Task: Search one way flight ticket for 4 adults, 1 infant in seat and 1 infant on lap in premium economy from Yakima: Yakima Air Terminal (mcallister Field) to Greenville: Pitt-greenville Airport on 5-2-2023. Choice of flights is Spirit. Number of bags: 5 checked bags. Price is upto 98000. Outbound departure time preference is 8:00.
Action: Mouse moved to (276, 254)
Screenshot: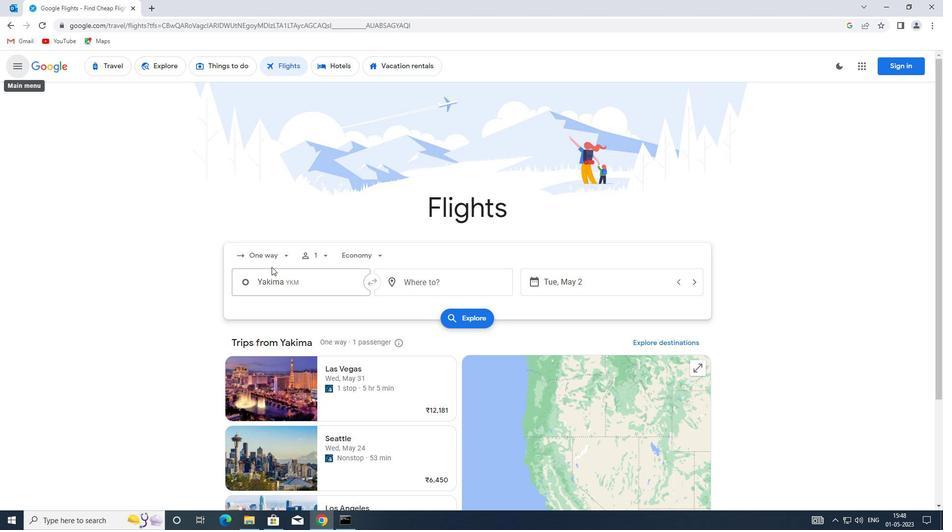 
Action: Mouse pressed left at (276, 254)
Screenshot: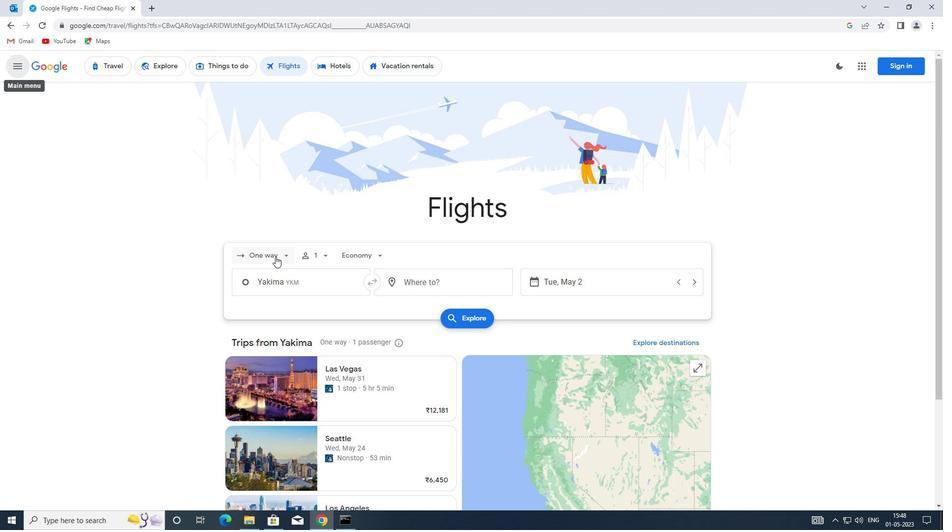 
Action: Mouse moved to (278, 297)
Screenshot: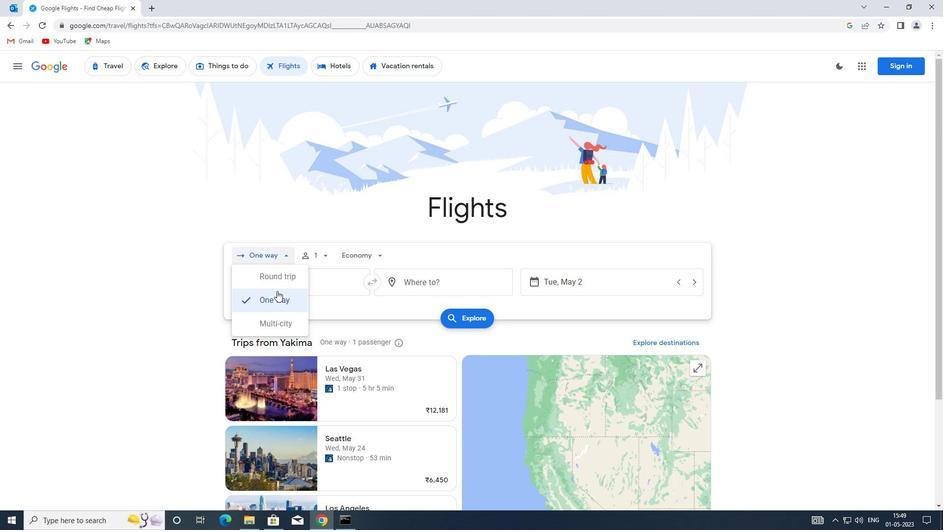 
Action: Mouse pressed left at (278, 297)
Screenshot: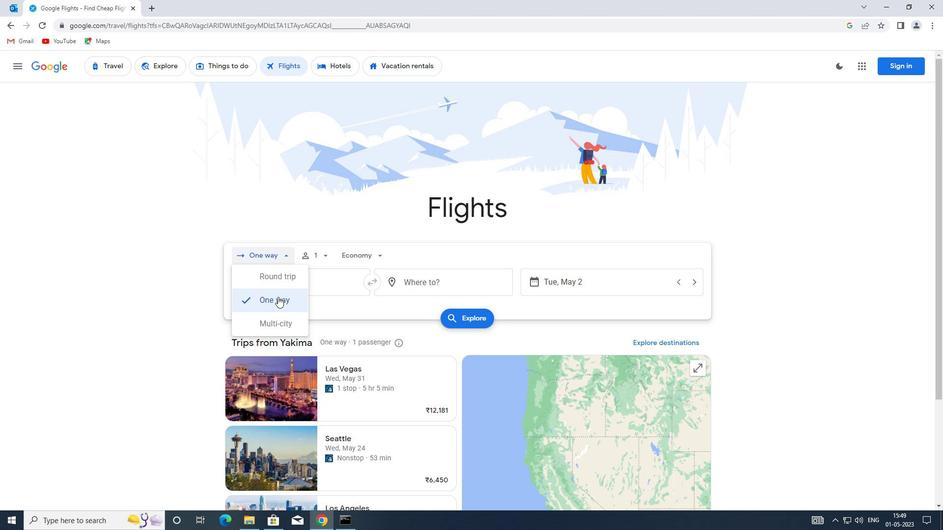 
Action: Mouse moved to (319, 256)
Screenshot: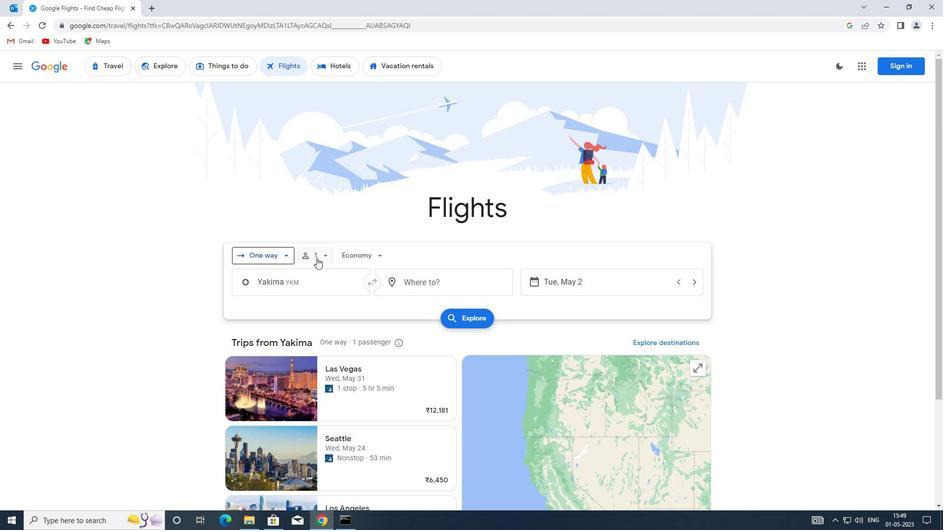 
Action: Mouse pressed left at (319, 256)
Screenshot: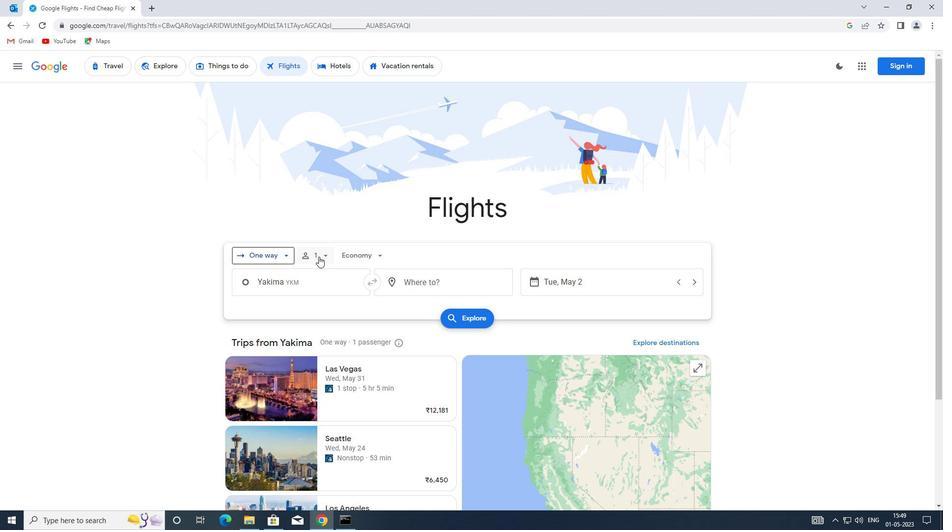
Action: Mouse moved to (407, 279)
Screenshot: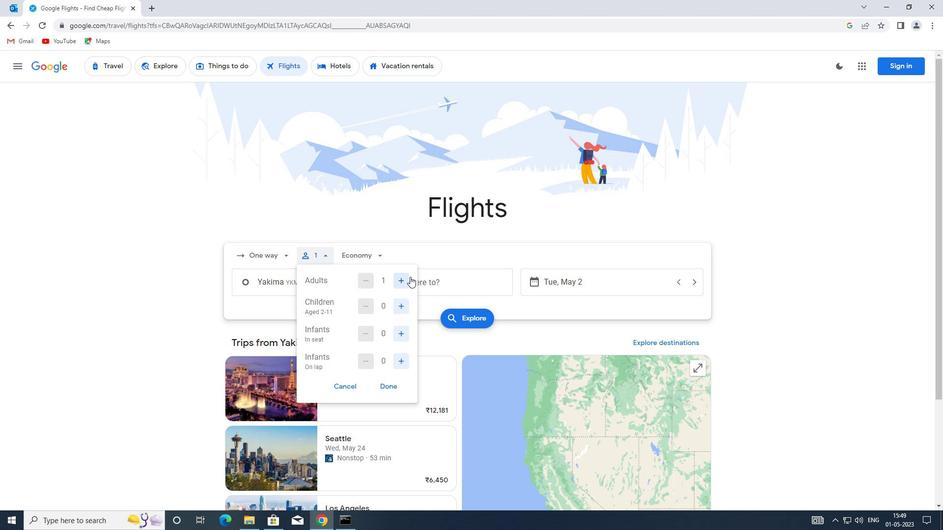 
Action: Mouse pressed left at (407, 279)
Screenshot: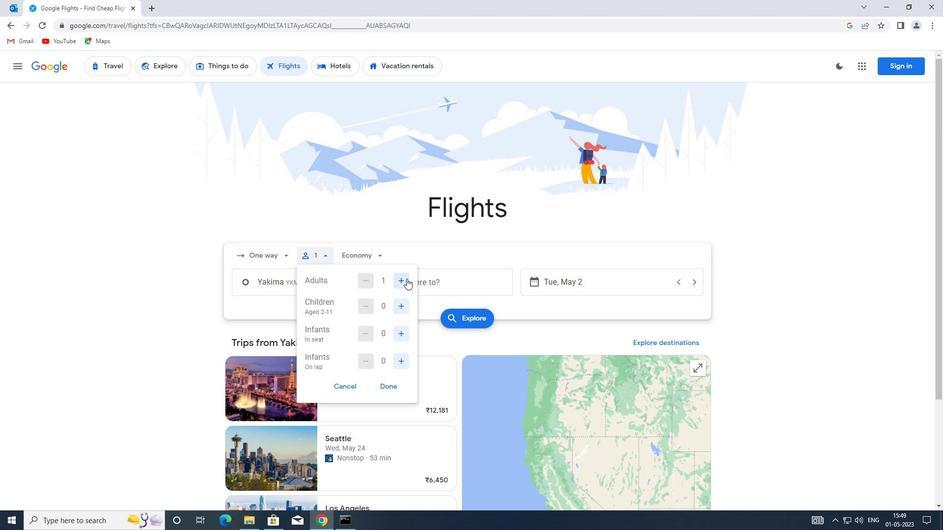 
Action: Mouse moved to (406, 279)
Screenshot: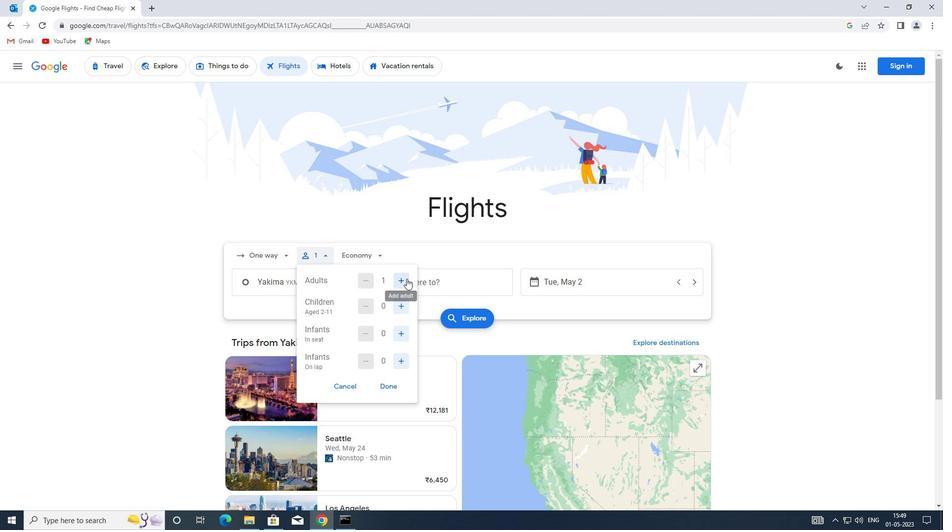 
Action: Mouse pressed left at (406, 279)
Screenshot: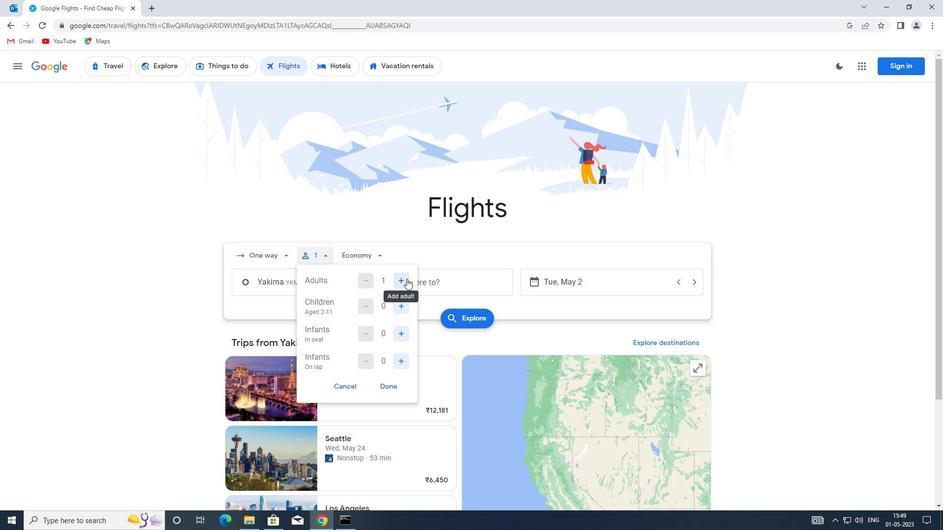 
Action: Mouse pressed left at (406, 279)
Screenshot: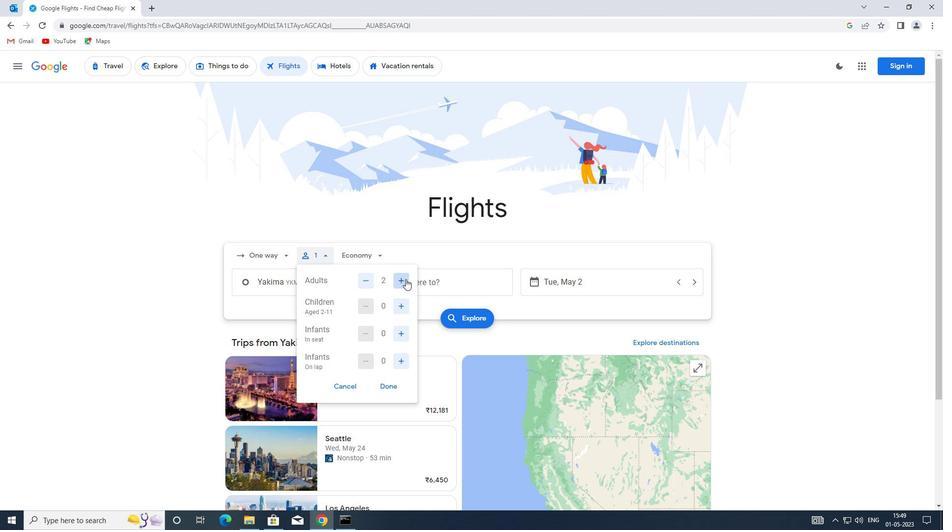 
Action: Mouse moved to (398, 332)
Screenshot: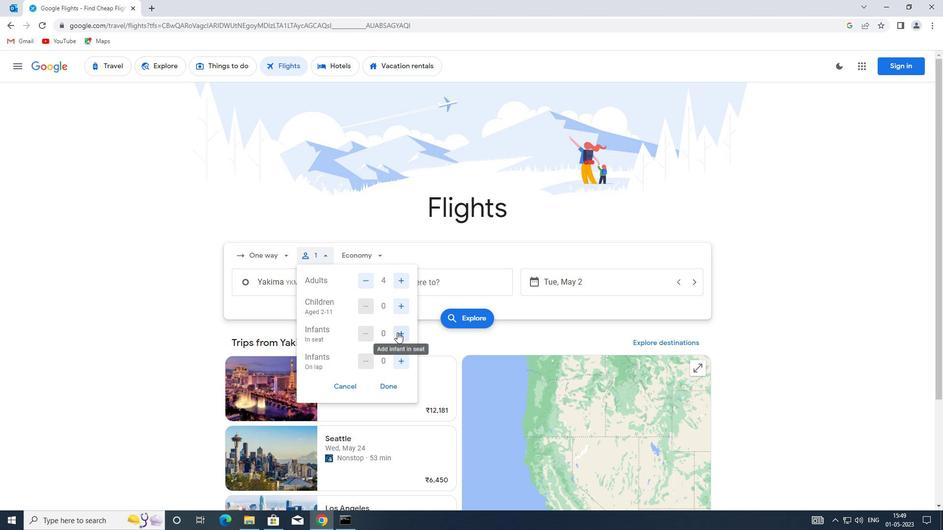 
Action: Mouse pressed left at (398, 332)
Screenshot: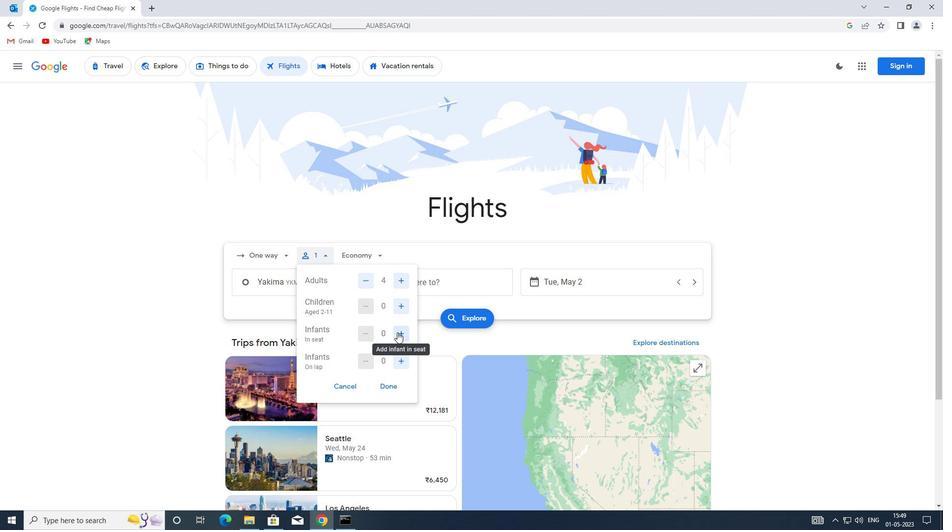 
Action: Mouse moved to (396, 361)
Screenshot: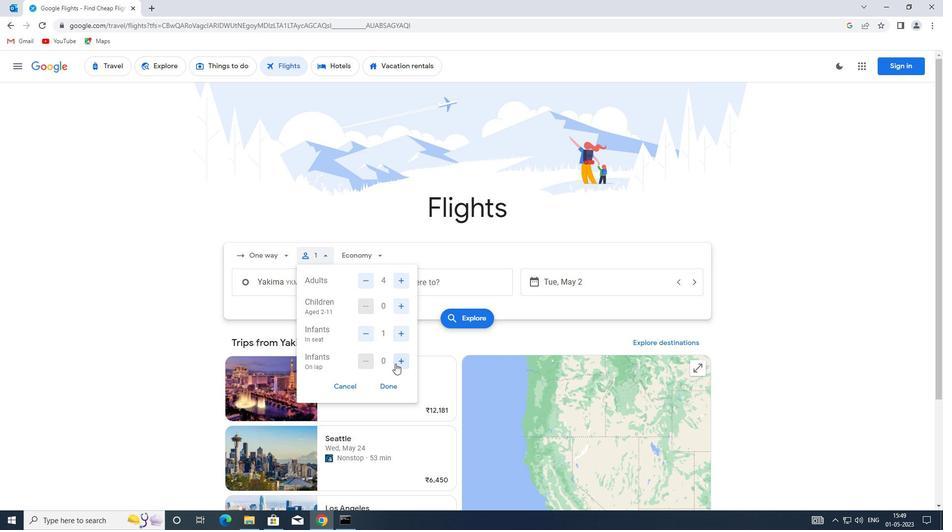 
Action: Mouse pressed left at (396, 361)
Screenshot: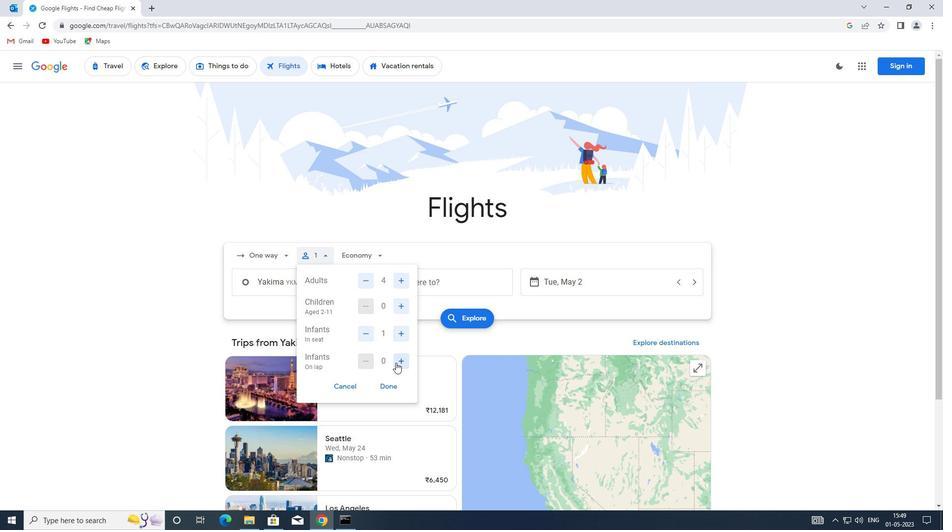 
Action: Mouse moved to (386, 388)
Screenshot: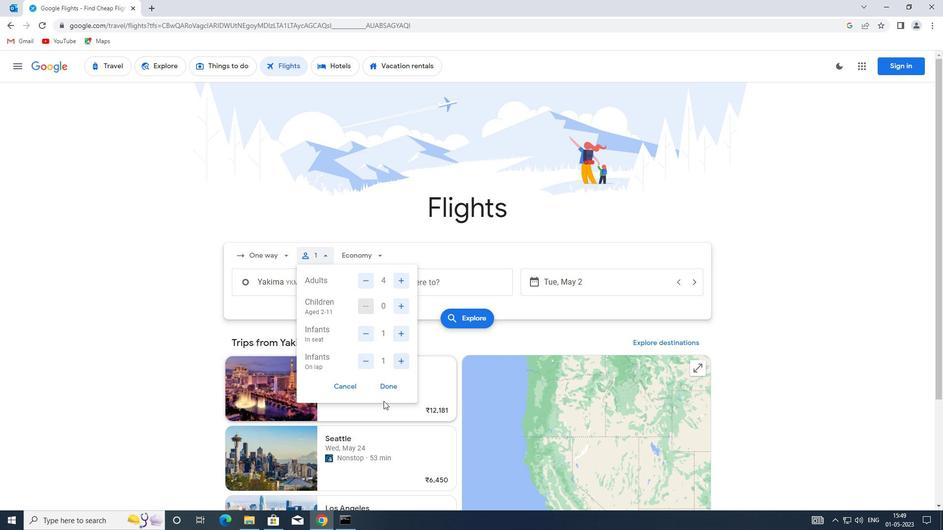 
Action: Mouse pressed left at (386, 388)
Screenshot: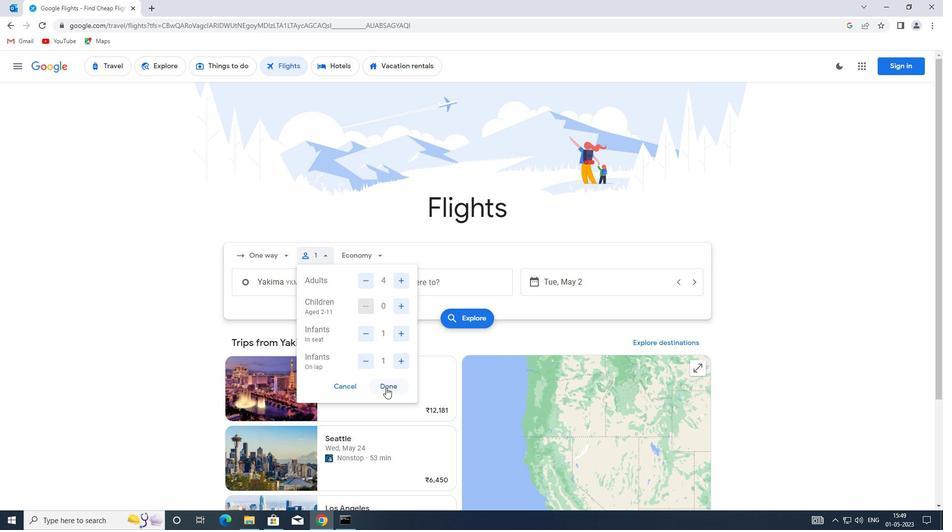 
Action: Mouse moved to (361, 258)
Screenshot: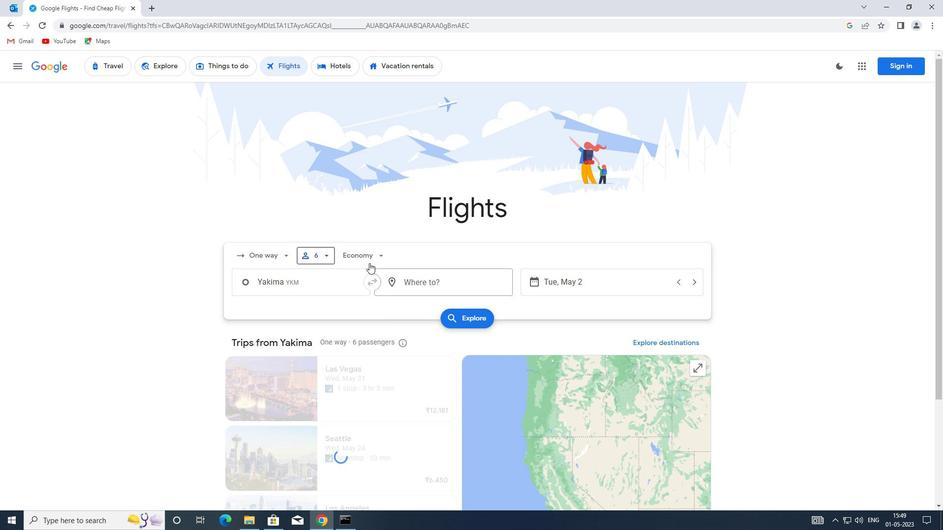 
Action: Mouse pressed left at (361, 258)
Screenshot: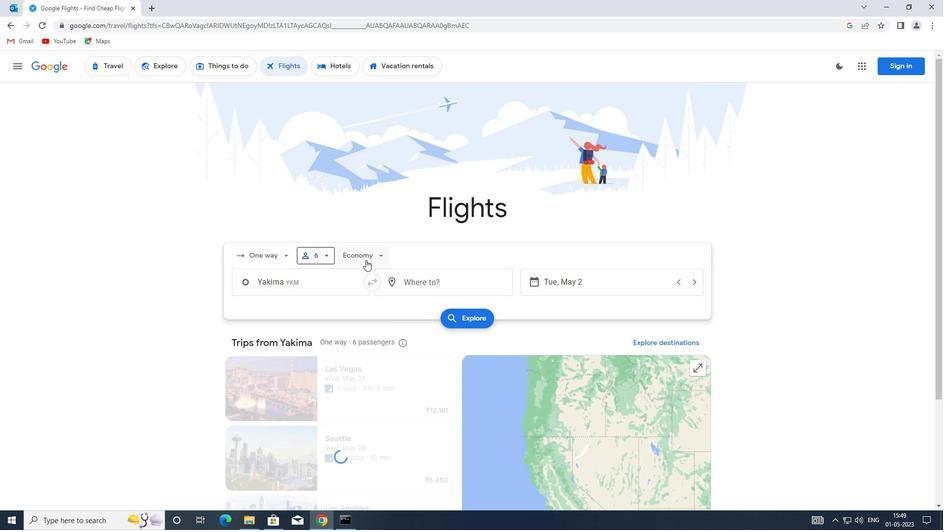 
Action: Mouse moved to (380, 300)
Screenshot: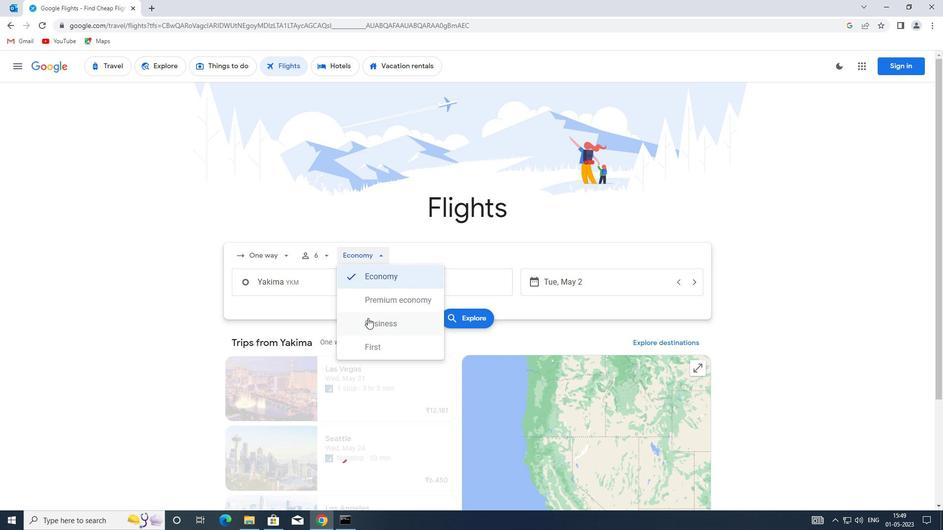 
Action: Mouse pressed left at (380, 300)
Screenshot: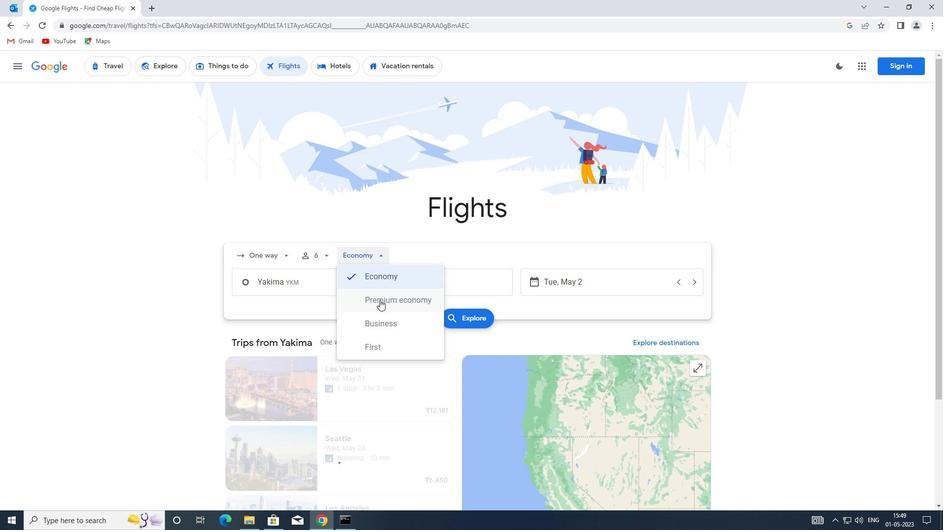 
Action: Mouse moved to (292, 287)
Screenshot: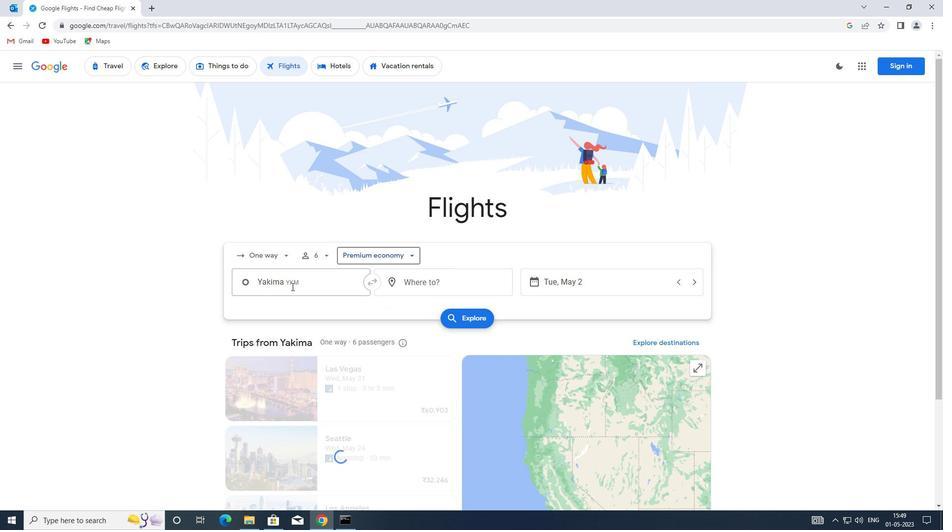 
Action: Mouse pressed left at (292, 287)
Screenshot: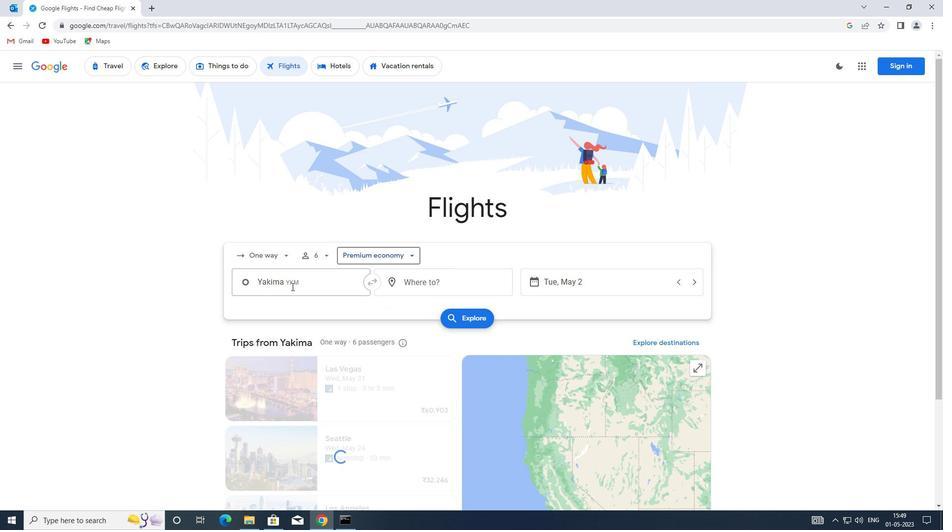 
Action: Key pressed <Key.enter>
Screenshot: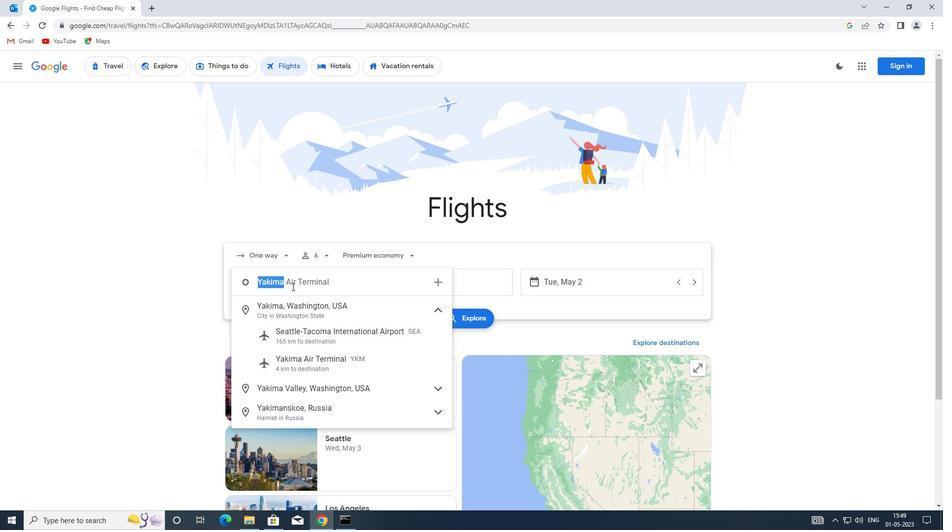 
Action: Mouse moved to (415, 279)
Screenshot: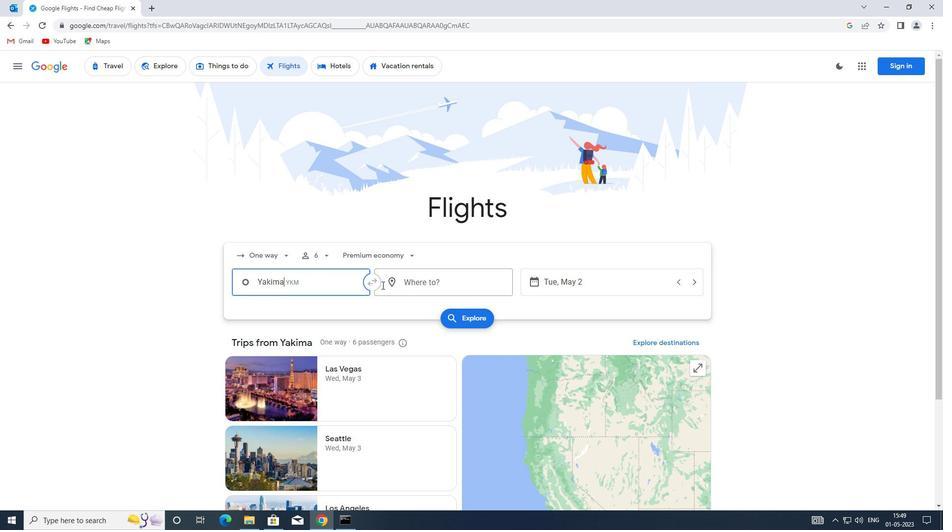 
Action: Mouse pressed left at (415, 279)
Screenshot: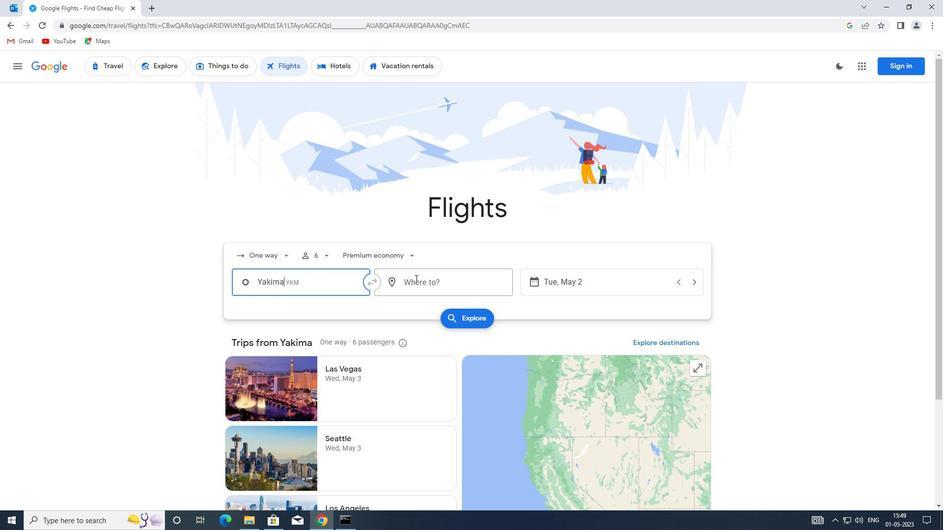
Action: Key pressed phv<Key.backspace><Key.backspace>gv
Screenshot: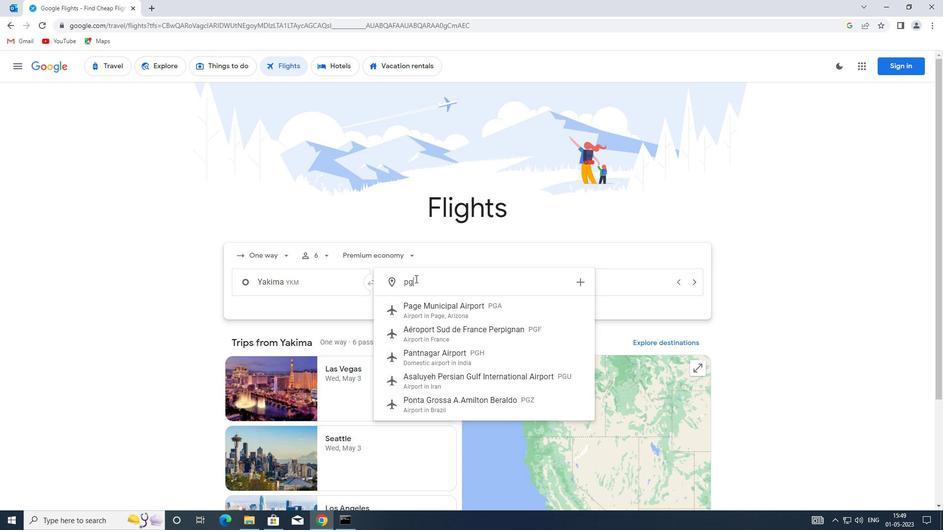 
Action: Mouse moved to (433, 311)
Screenshot: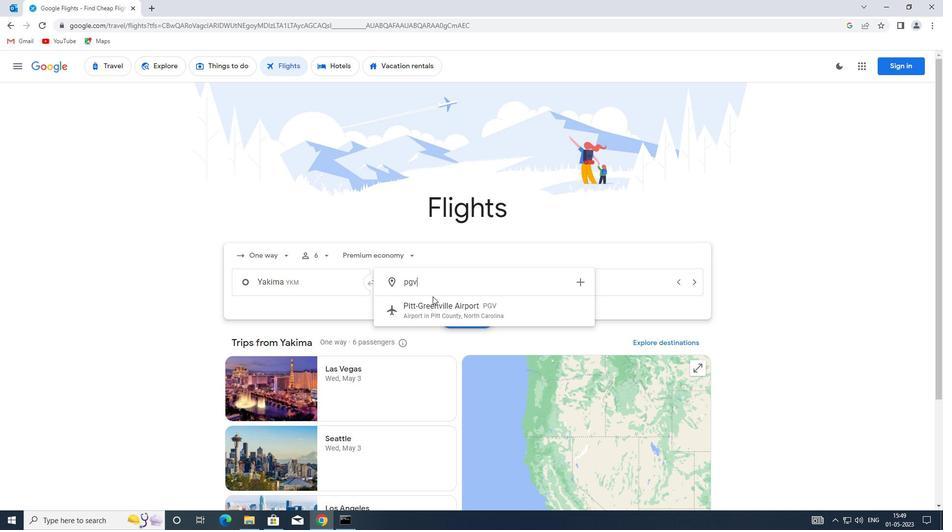 
Action: Mouse pressed left at (433, 311)
Screenshot: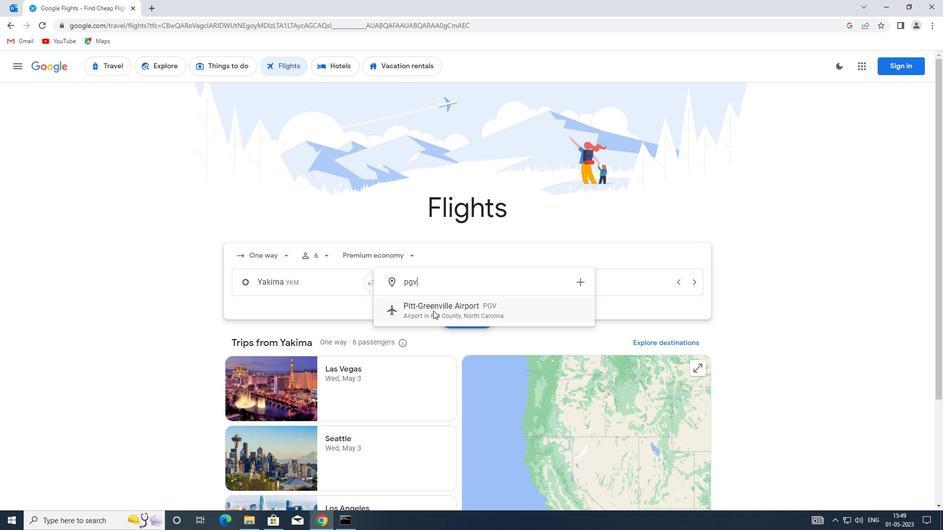 
Action: Mouse moved to (553, 278)
Screenshot: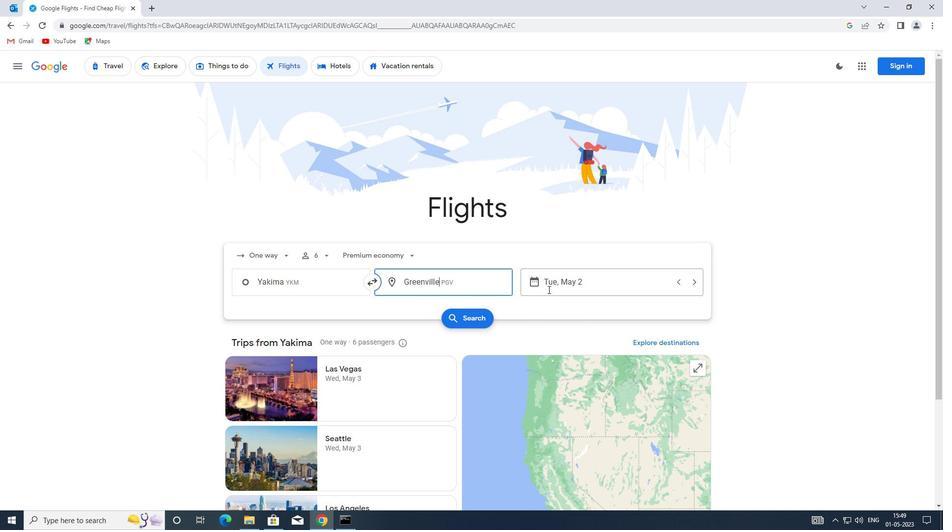 
Action: Mouse pressed left at (553, 278)
Screenshot: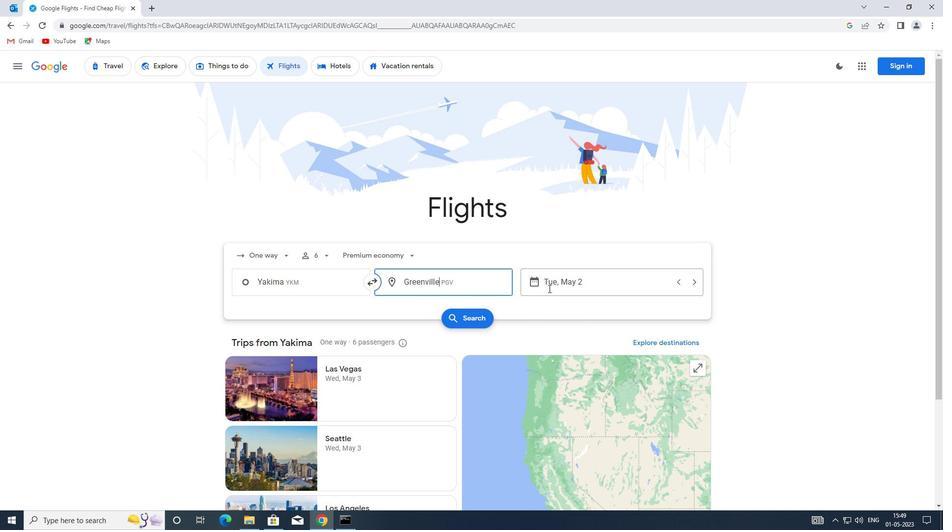 
Action: Mouse moved to (399, 330)
Screenshot: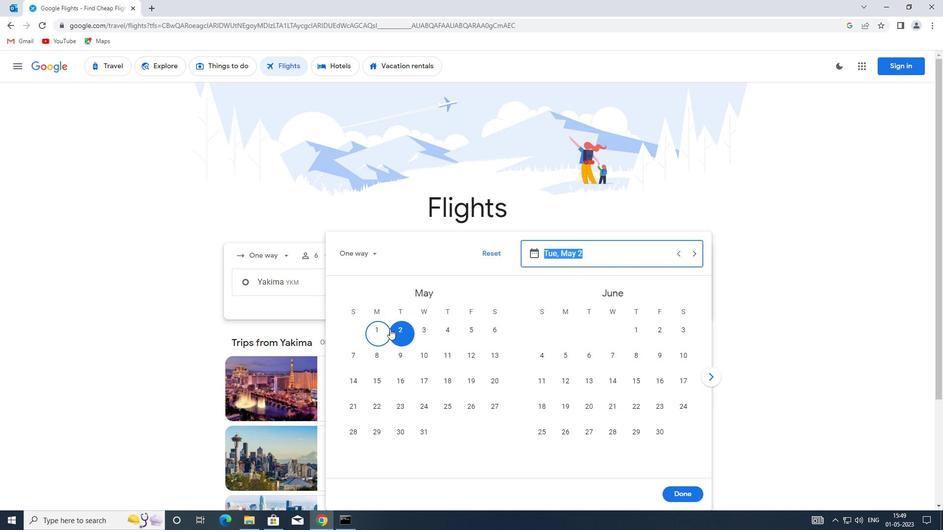 
Action: Mouse pressed left at (399, 330)
Screenshot: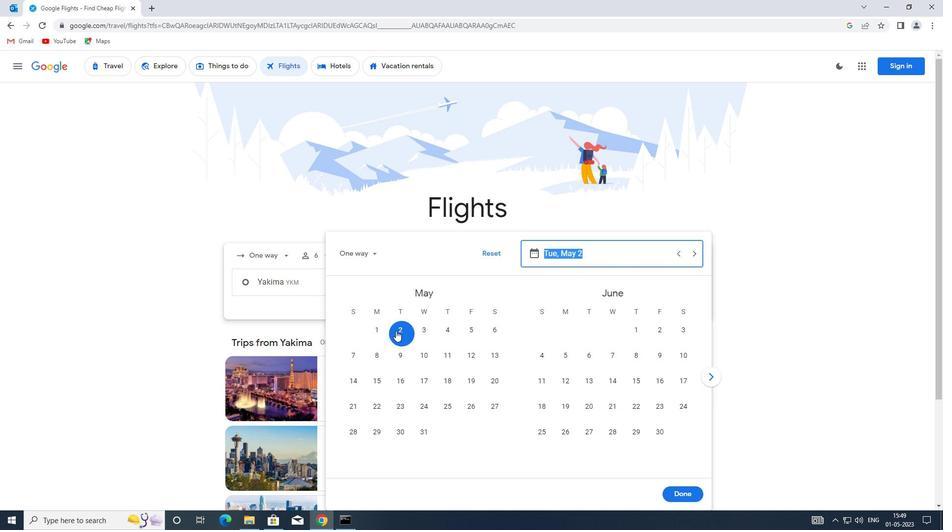 
Action: Mouse moved to (667, 494)
Screenshot: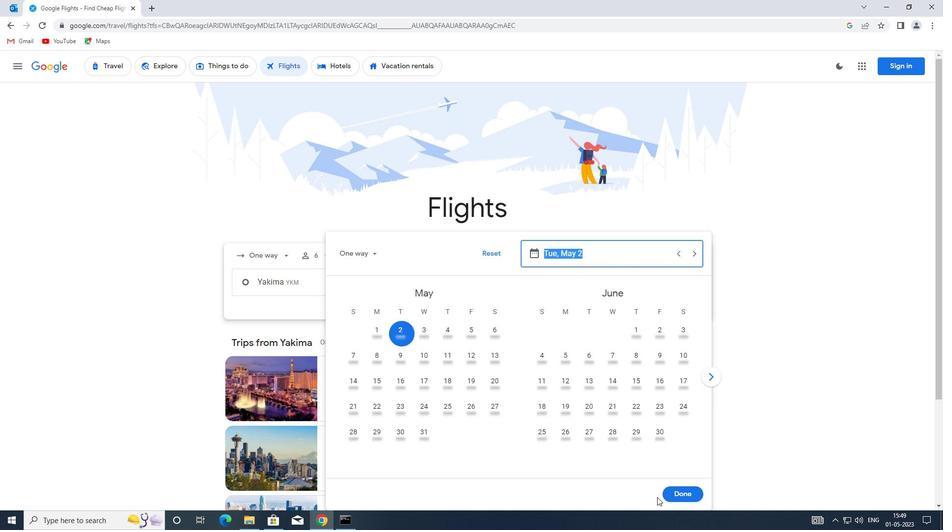 
Action: Mouse pressed left at (667, 494)
Screenshot: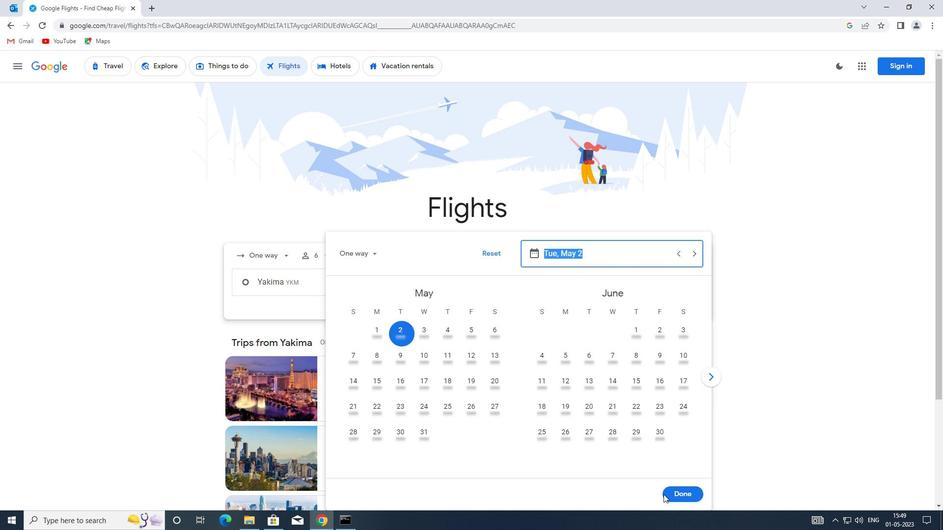 
Action: Mouse moved to (458, 320)
Screenshot: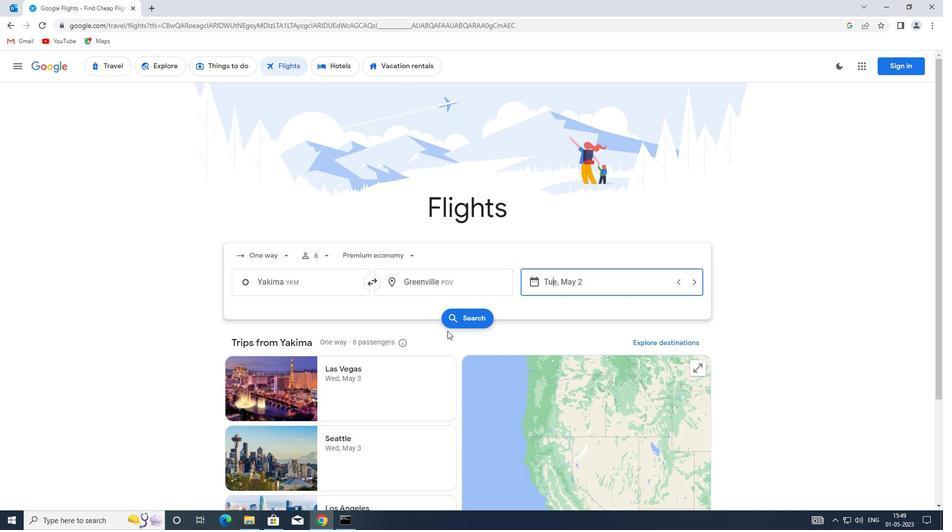 
Action: Mouse pressed left at (458, 320)
Screenshot: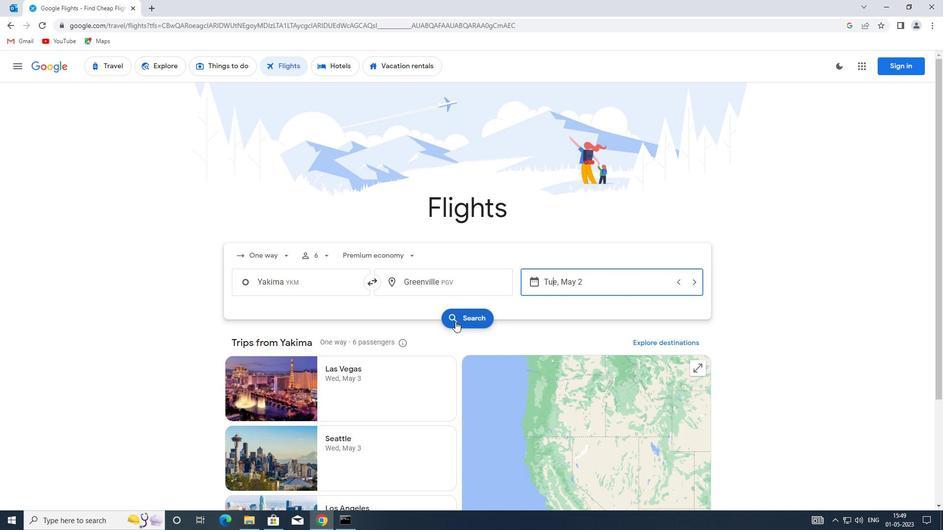 
Action: Mouse moved to (227, 161)
Screenshot: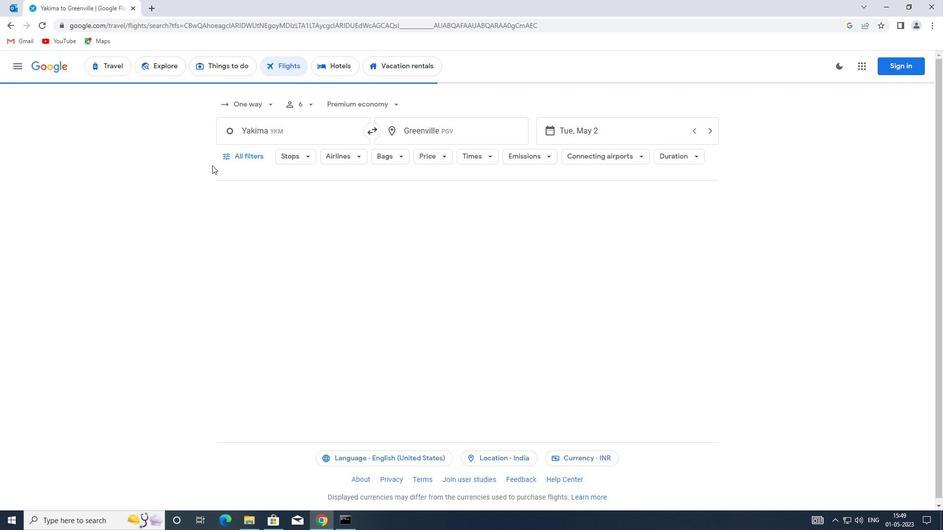 
Action: Mouse pressed left at (227, 161)
Screenshot: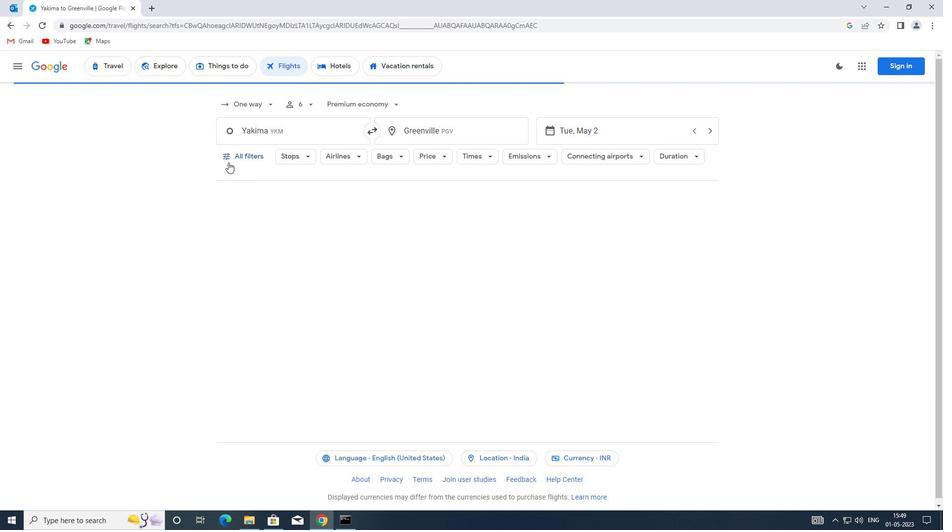 
Action: Mouse moved to (364, 367)
Screenshot: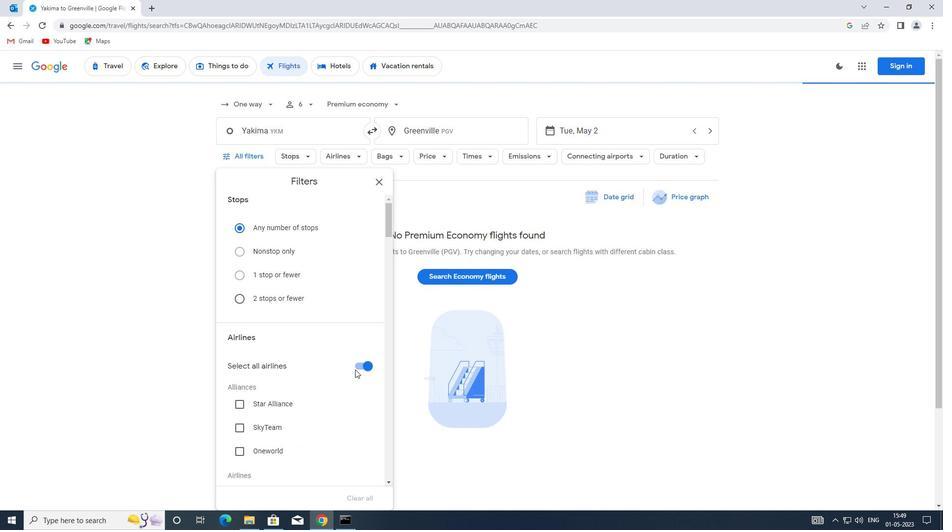 
Action: Mouse pressed left at (364, 367)
Screenshot: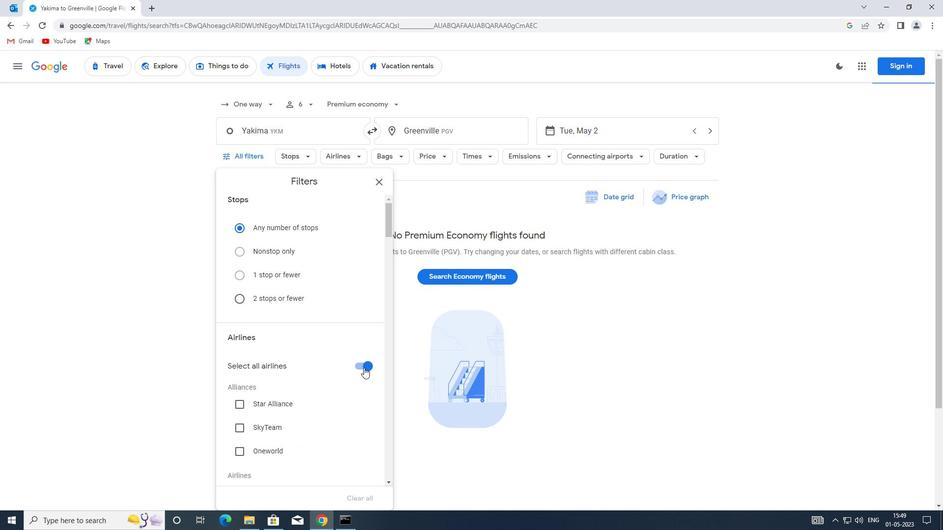 
Action: Mouse moved to (324, 361)
Screenshot: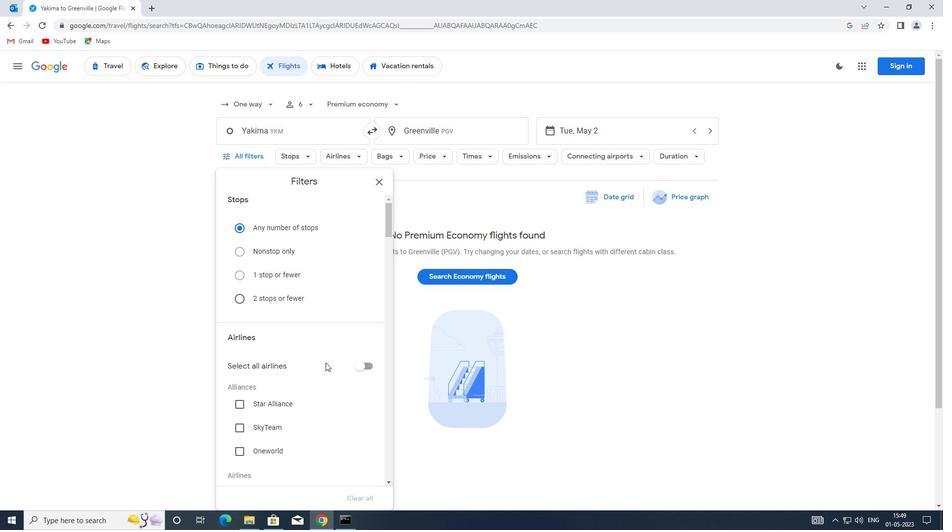
Action: Mouse scrolled (324, 361) with delta (0, 0)
Screenshot: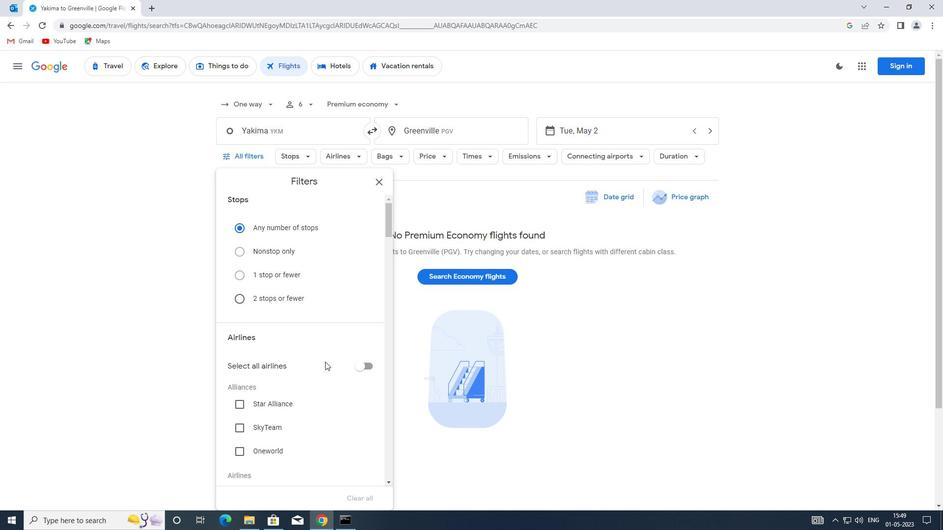 
Action: Mouse moved to (324, 361)
Screenshot: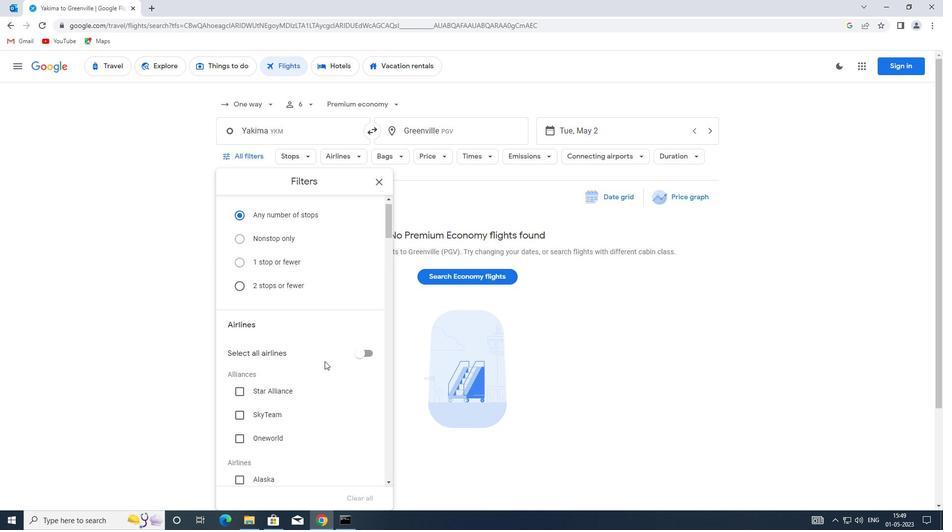 
Action: Mouse scrolled (324, 361) with delta (0, 0)
Screenshot: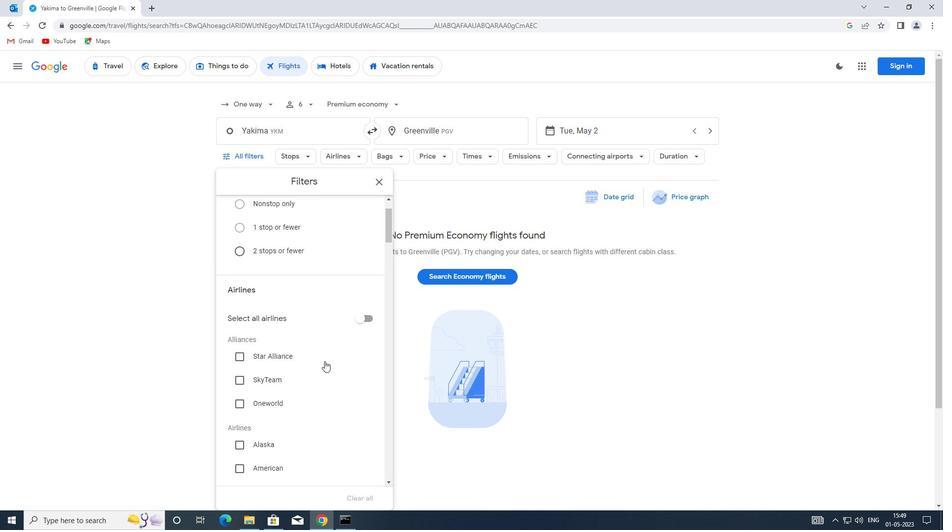 
Action: Mouse moved to (271, 351)
Screenshot: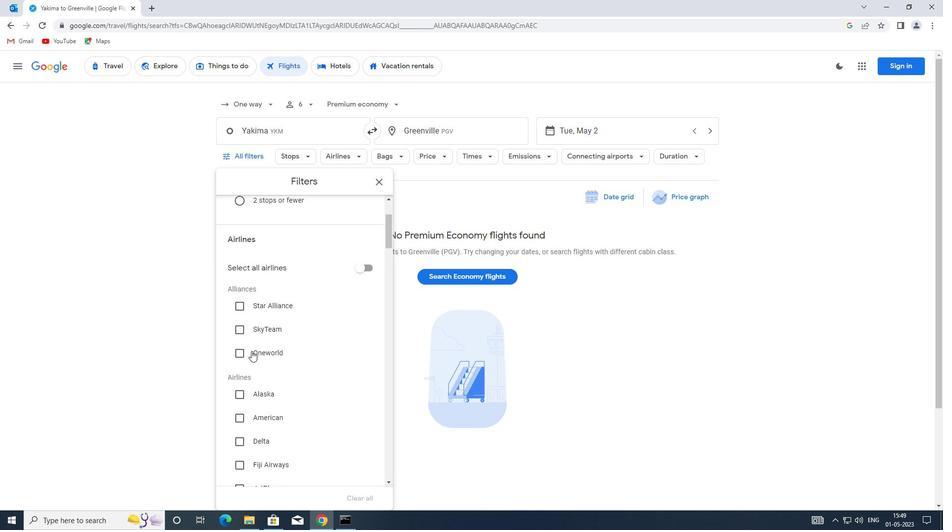 
Action: Mouse scrolled (271, 351) with delta (0, 0)
Screenshot: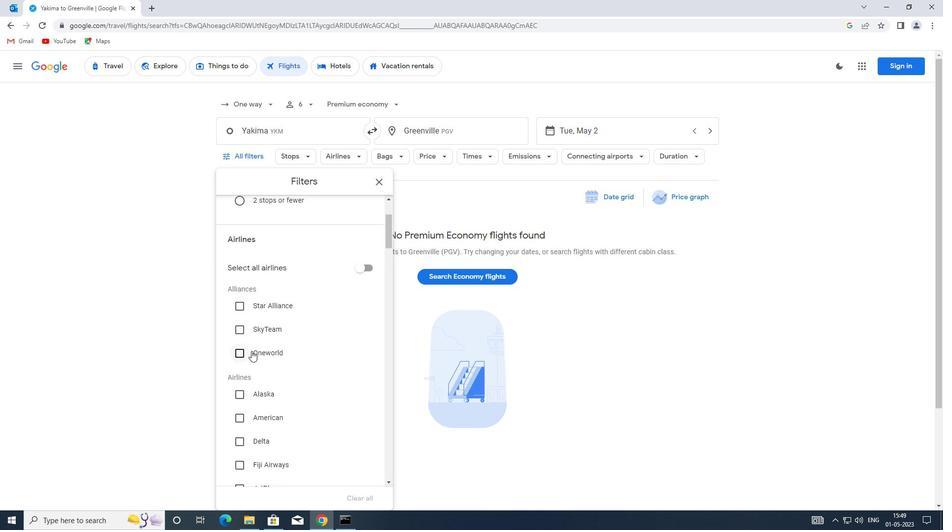 
Action: Mouse moved to (272, 355)
Screenshot: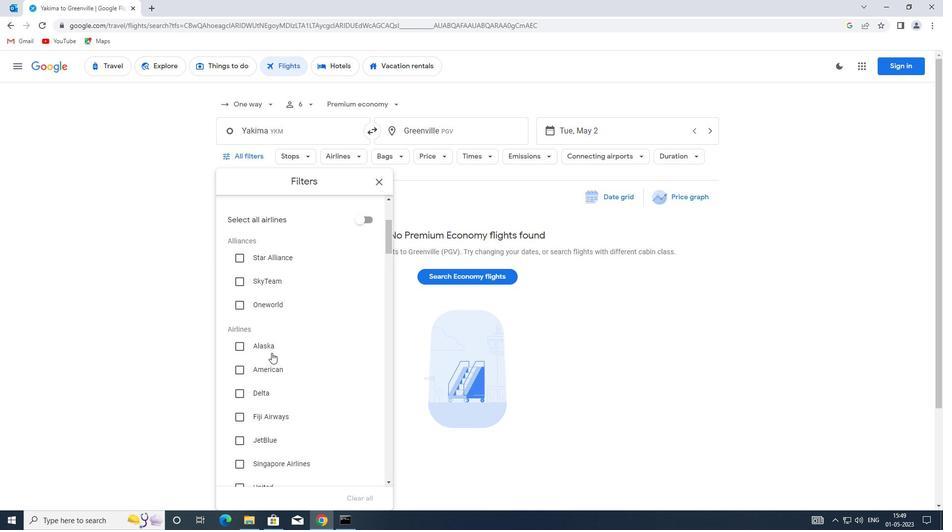 
Action: Mouse scrolled (272, 354) with delta (0, 0)
Screenshot: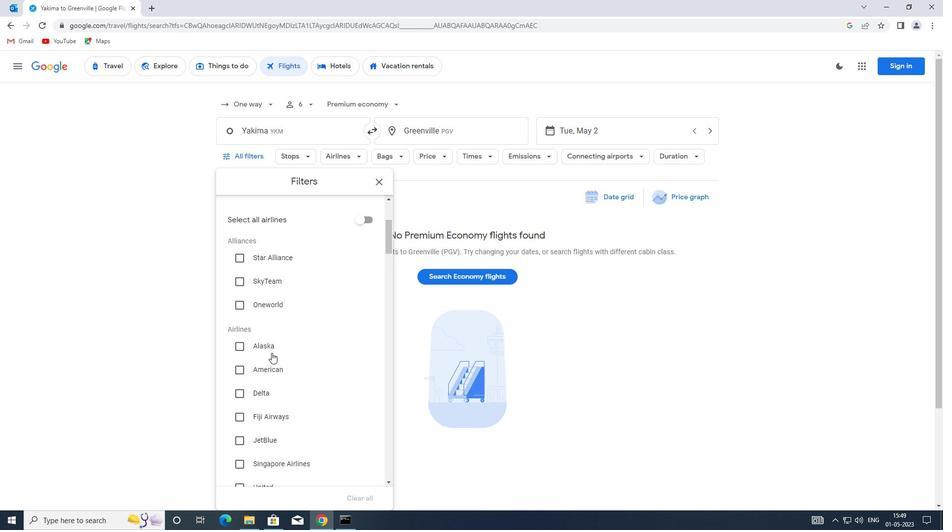 
Action: Mouse moved to (287, 367)
Screenshot: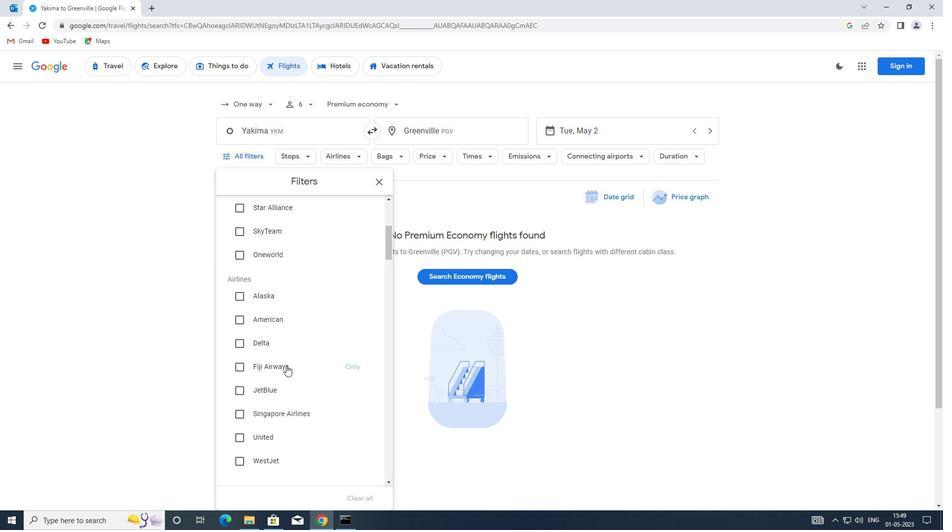 
Action: Mouse scrolled (287, 367) with delta (0, 0)
Screenshot: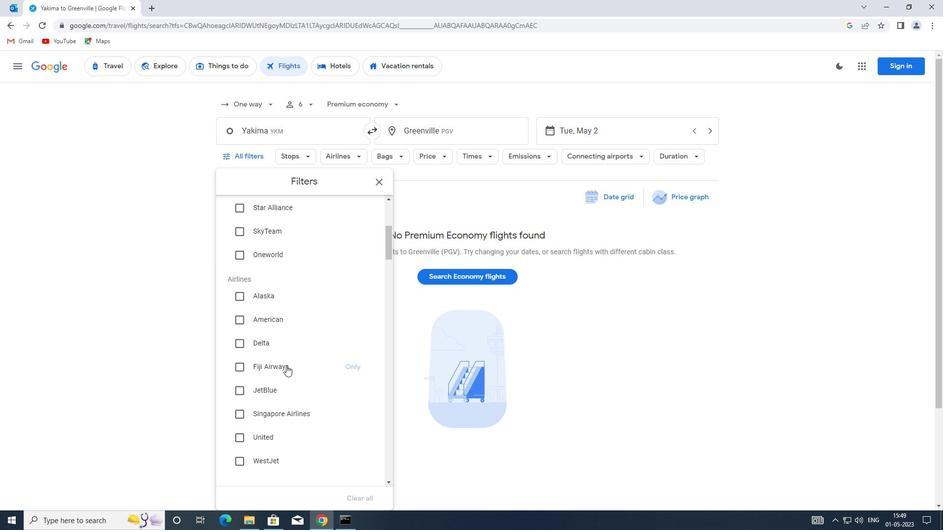 
Action: Mouse moved to (289, 364)
Screenshot: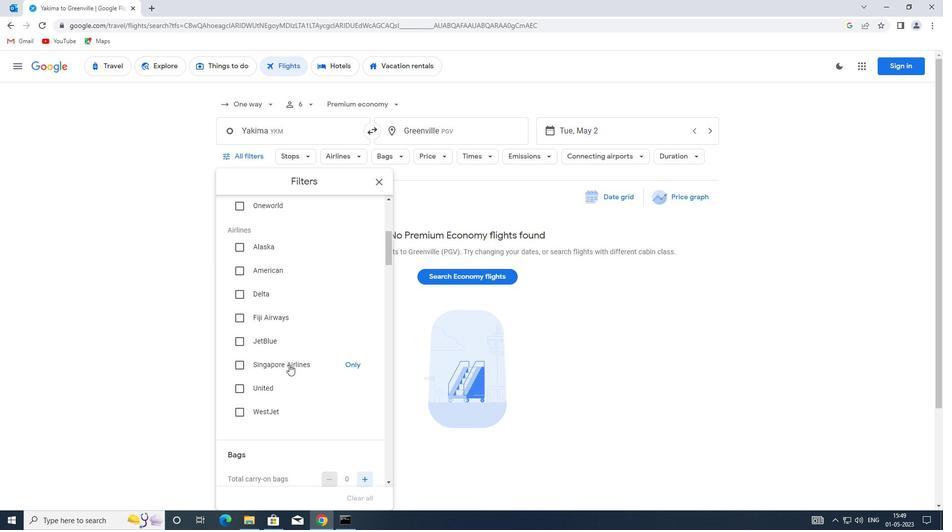
Action: Mouse scrolled (289, 364) with delta (0, 0)
Screenshot: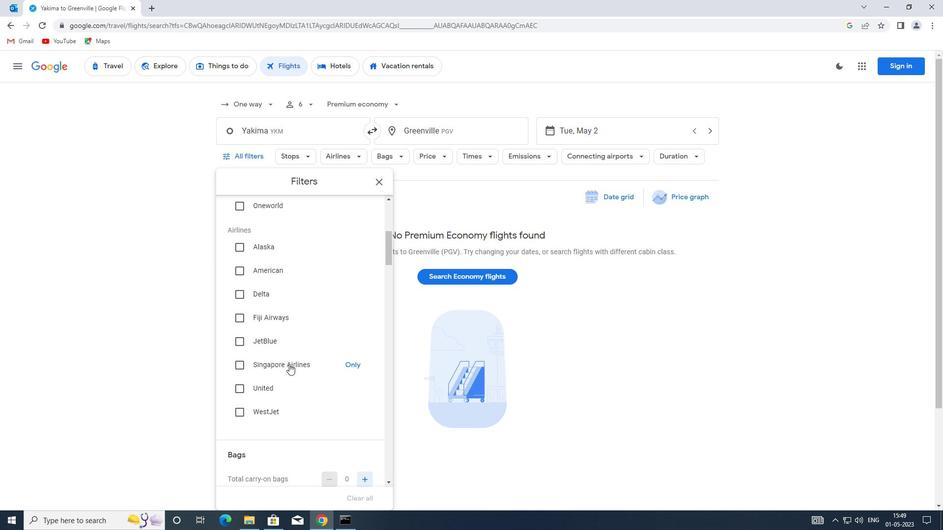 
Action: Mouse scrolled (289, 364) with delta (0, 0)
Screenshot: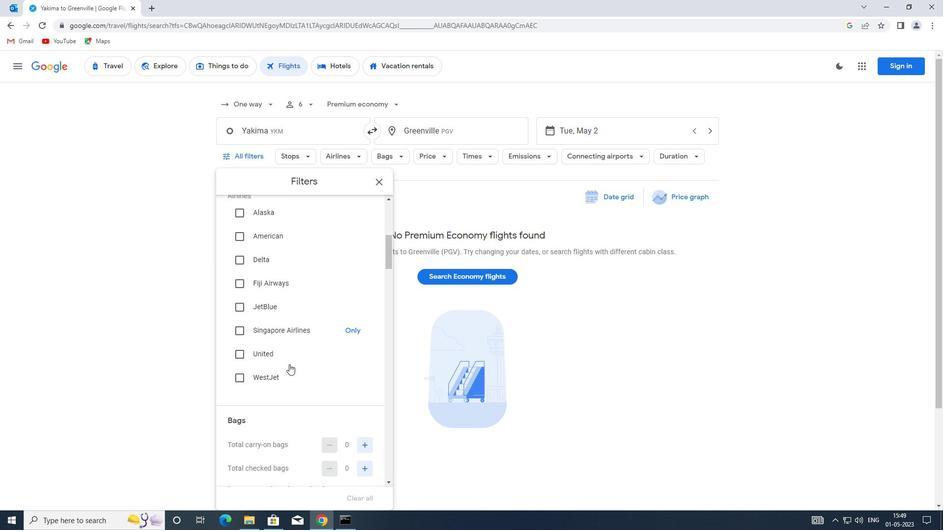 
Action: Mouse moved to (289, 364)
Screenshot: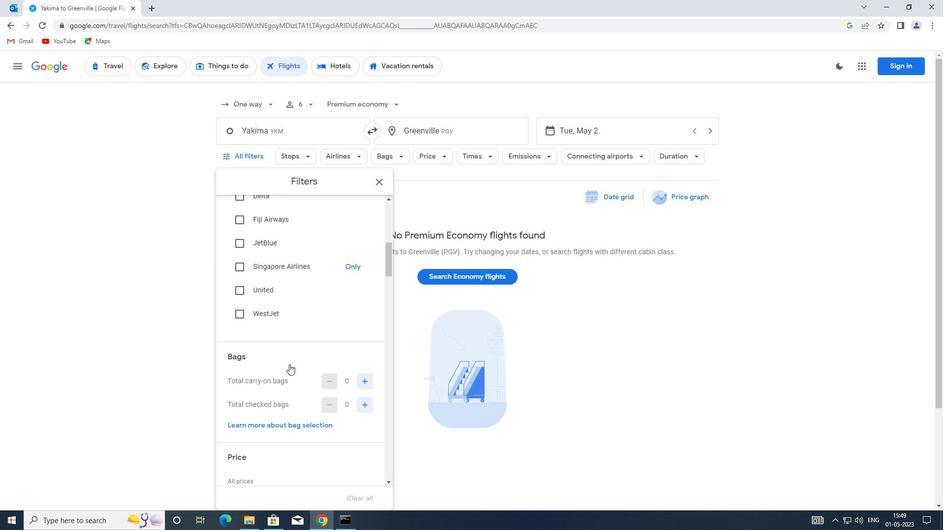 
Action: Mouse scrolled (289, 363) with delta (0, 0)
Screenshot: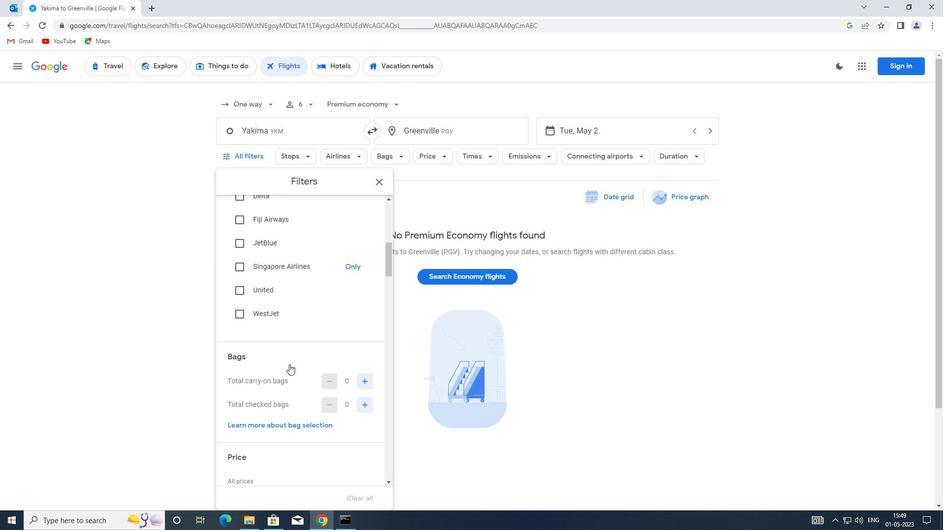 
Action: Mouse moved to (363, 356)
Screenshot: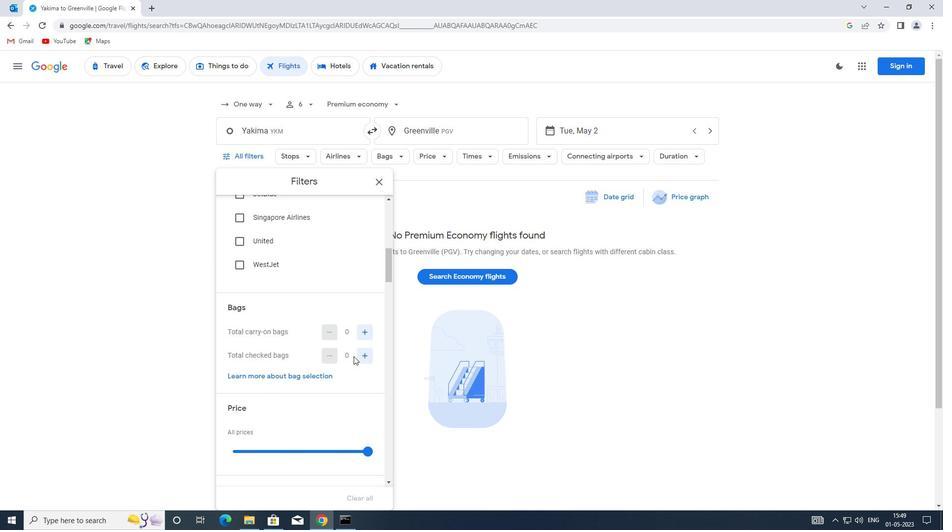 
Action: Mouse pressed left at (363, 356)
Screenshot: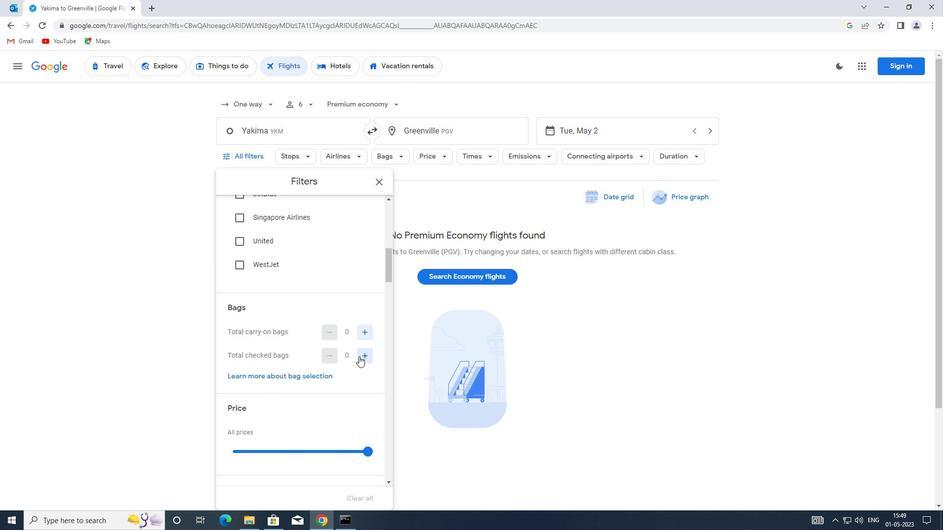 
Action: Mouse moved to (363, 356)
Screenshot: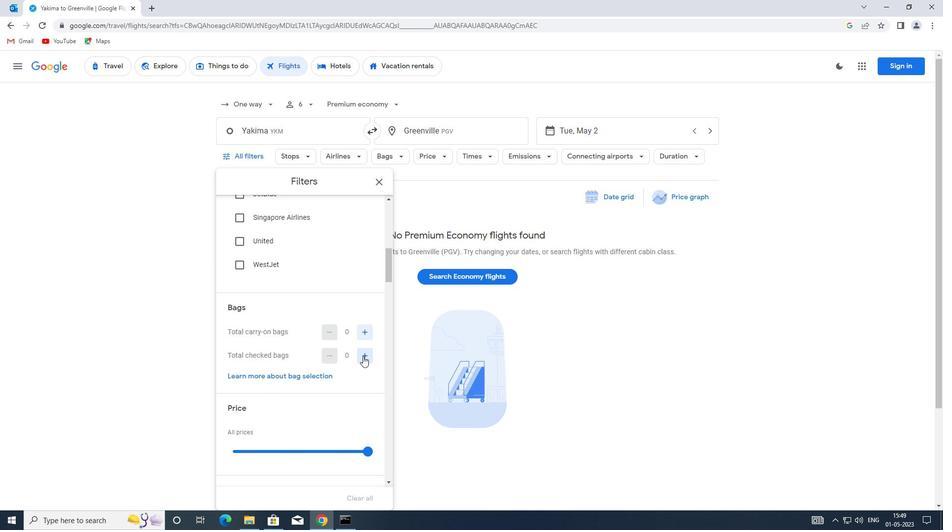 
Action: Mouse pressed left at (363, 356)
Screenshot: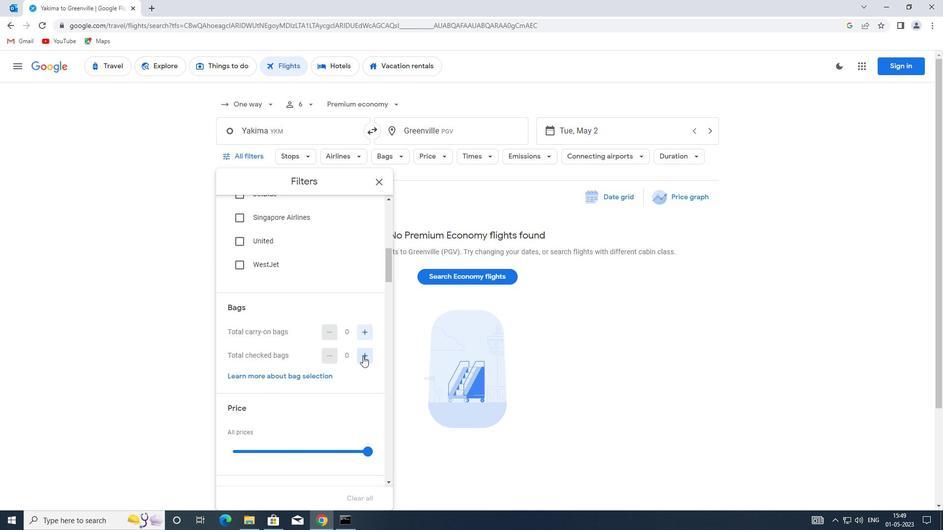 
Action: Mouse pressed left at (363, 356)
Screenshot: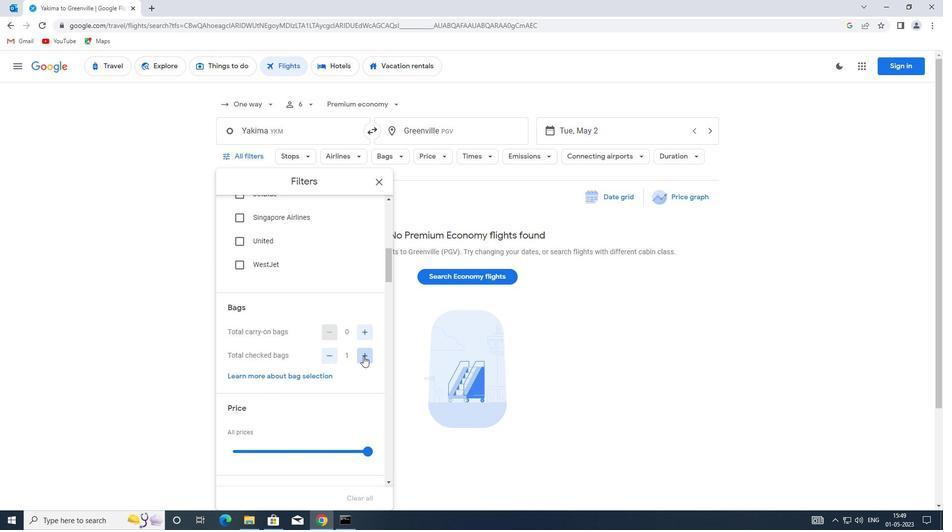 
Action: Mouse pressed left at (363, 356)
Screenshot: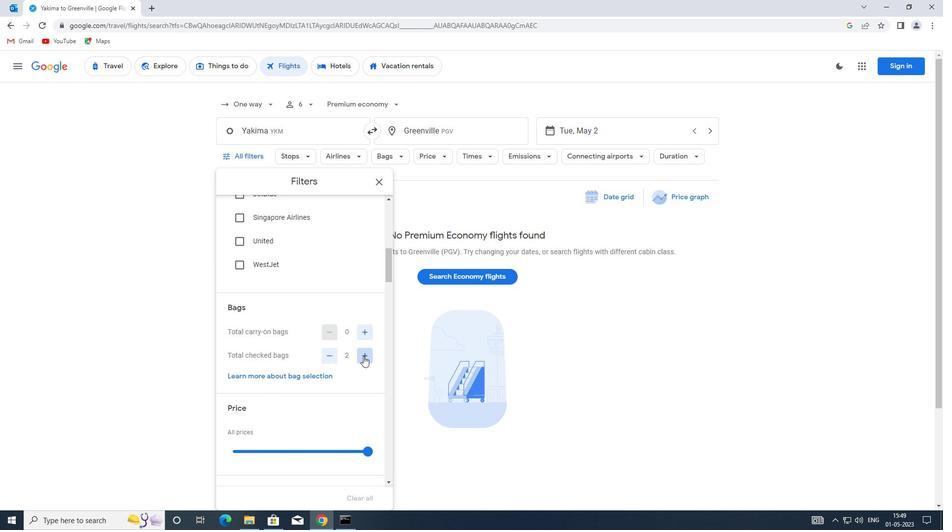 
Action: Mouse moved to (363, 356)
Screenshot: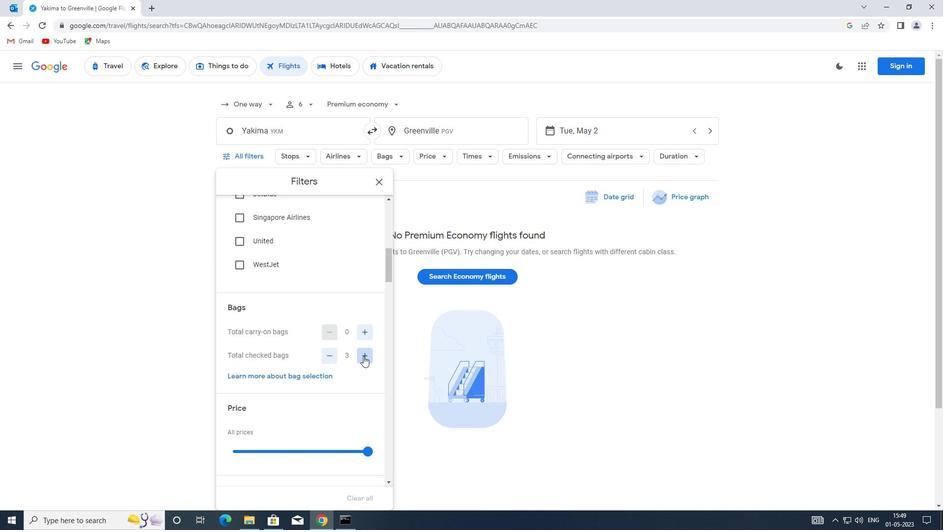 
Action: Mouse pressed left at (363, 356)
Screenshot: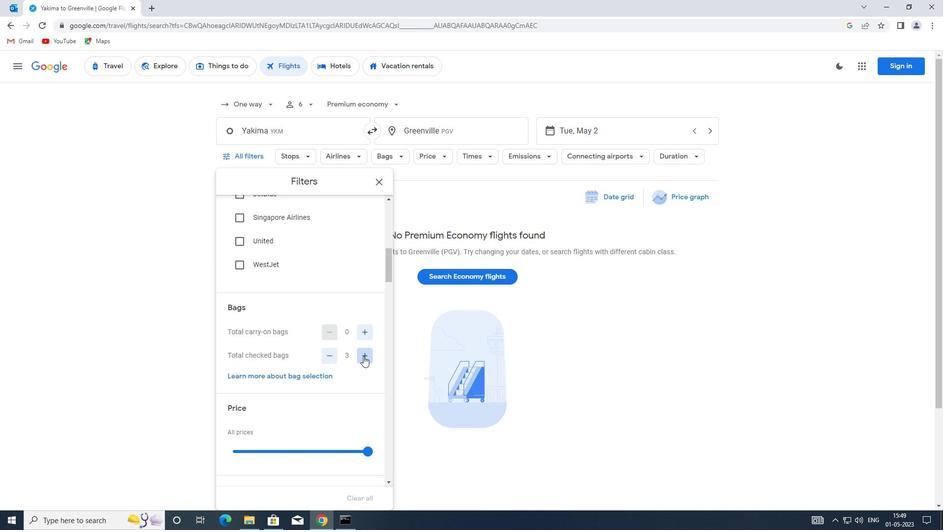 
Action: Mouse moved to (306, 358)
Screenshot: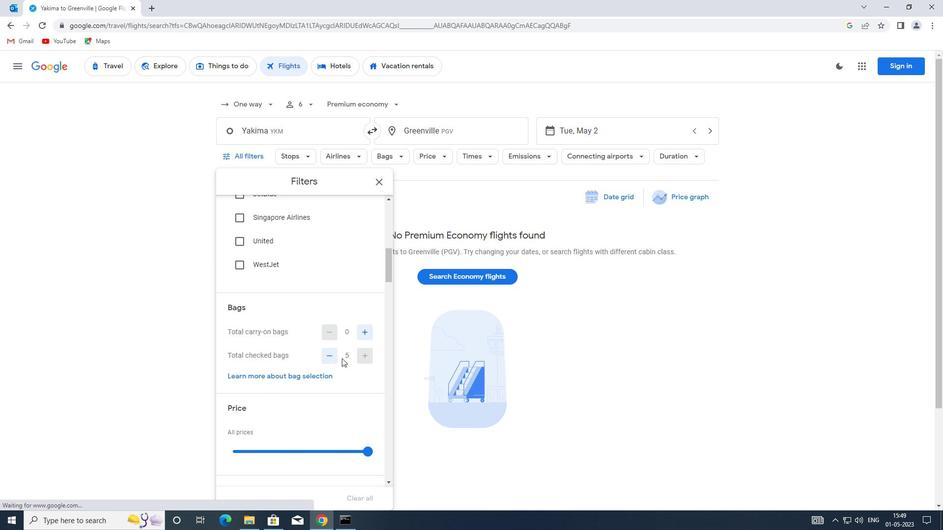 
Action: Mouse scrolled (306, 358) with delta (0, 0)
Screenshot: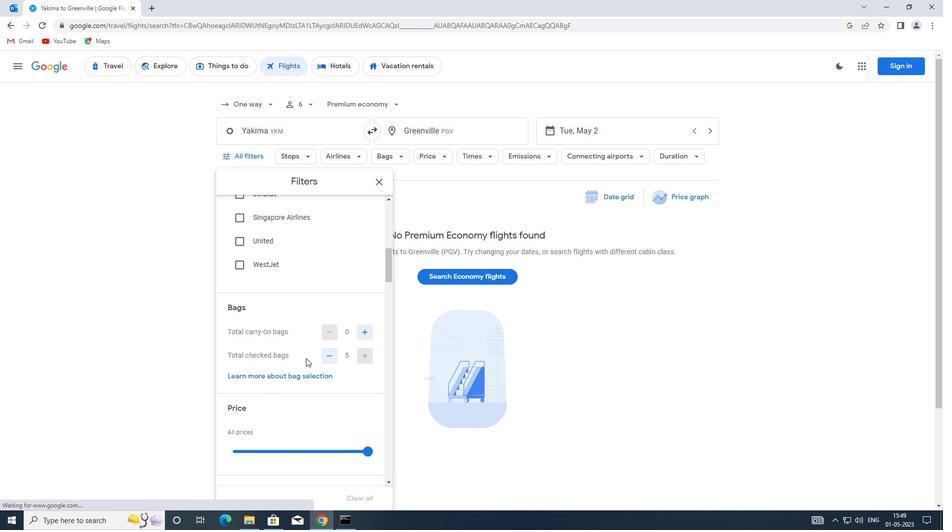 
Action: Mouse scrolled (306, 358) with delta (0, 0)
Screenshot: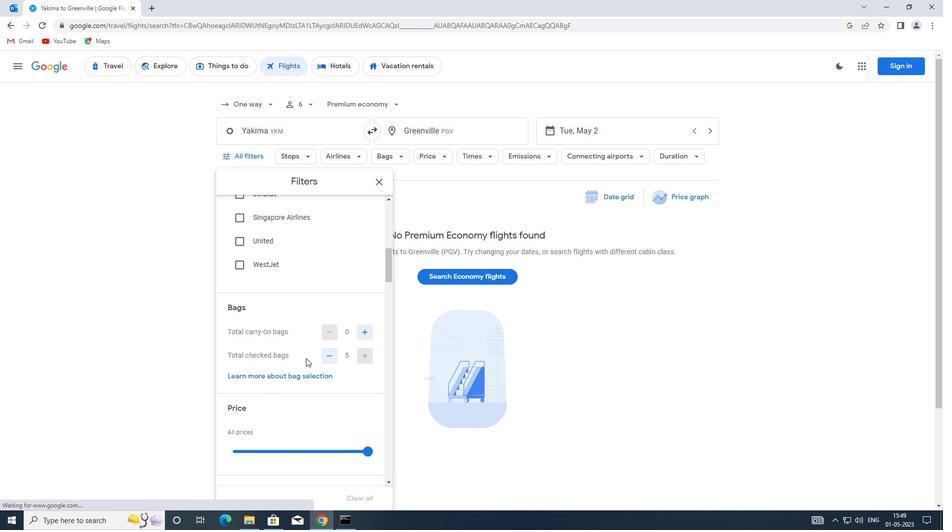 
Action: Mouse scrolled (306, 358) with delta (0, 0)
Screenshot: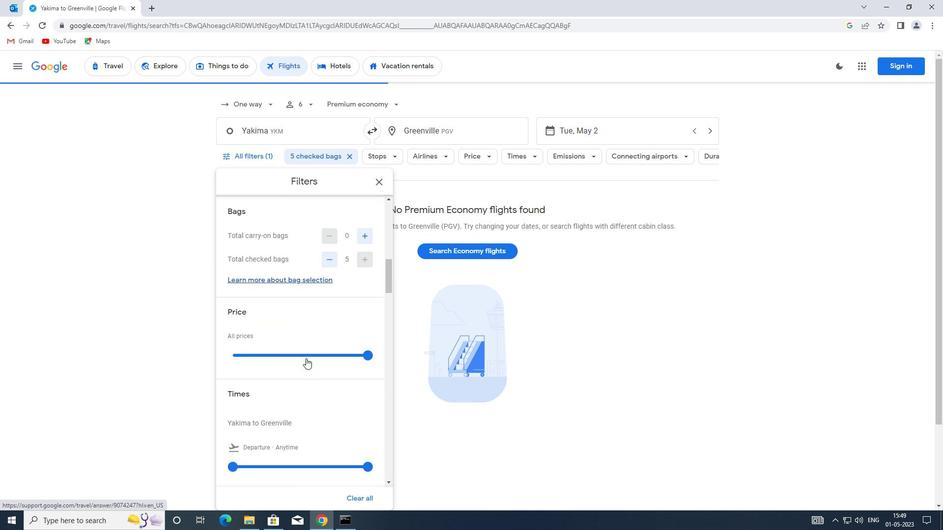 
Action: Mouse moved to (308, 302)
Screenshot: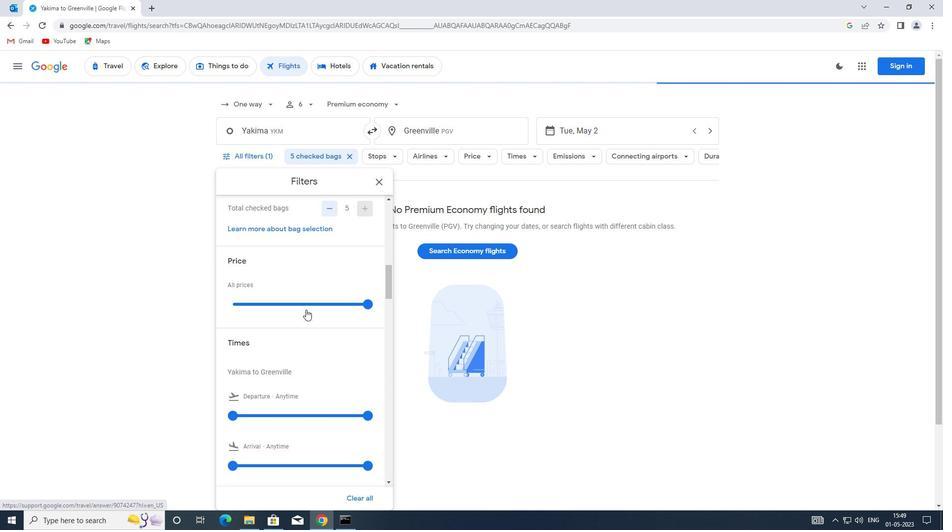 
Action: Mouse pressed left at (308, 302)
Screenshot: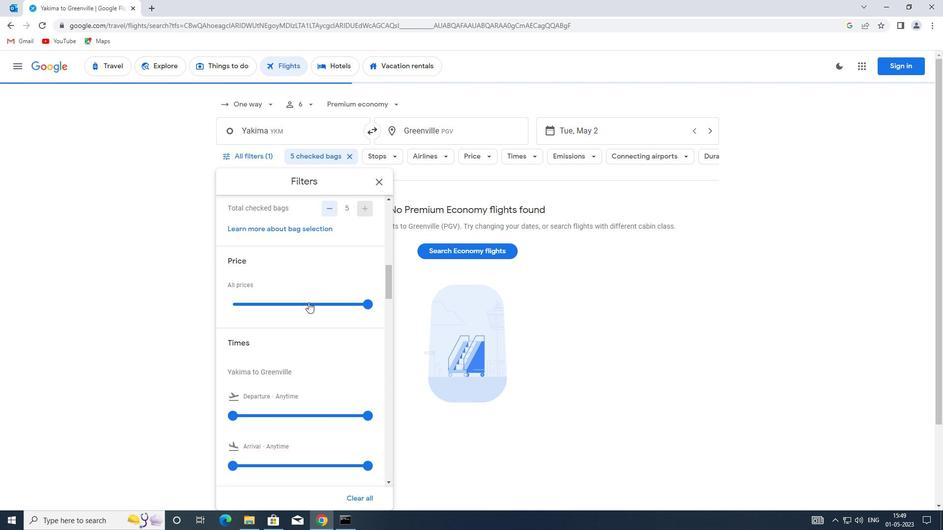 
Action: Mouse pressed left at (308, 302)
Screenshot: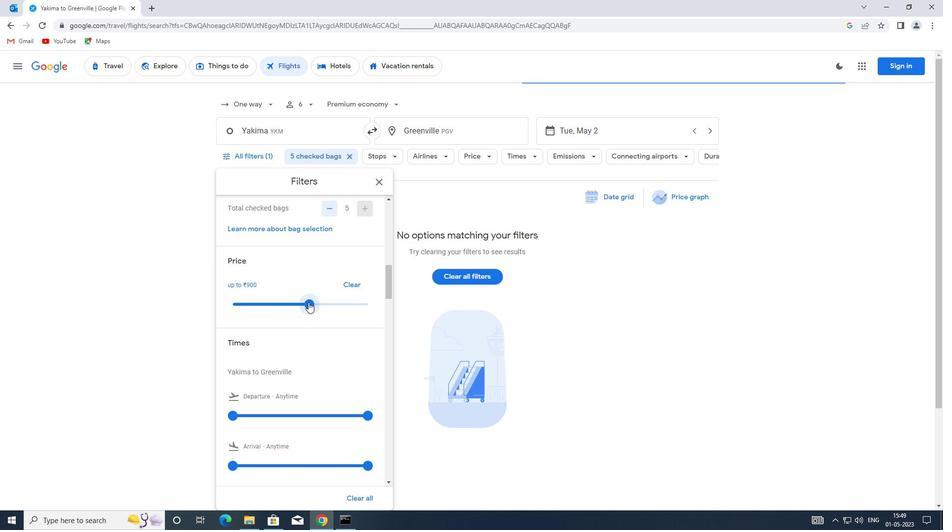
Action: Mouse moved to (311, 309)
Screenshot: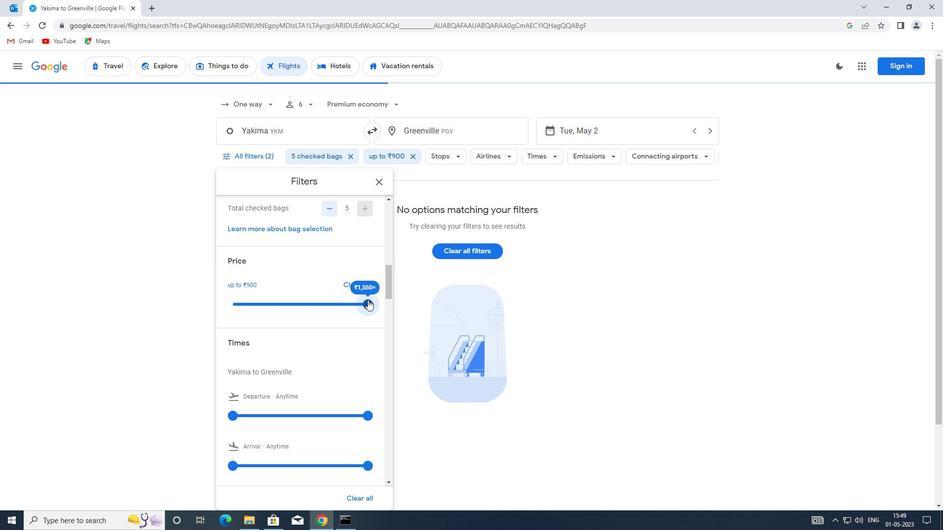 
Action: Mouse scrolled (311, 309) with delta (0, 0)
Screenshot: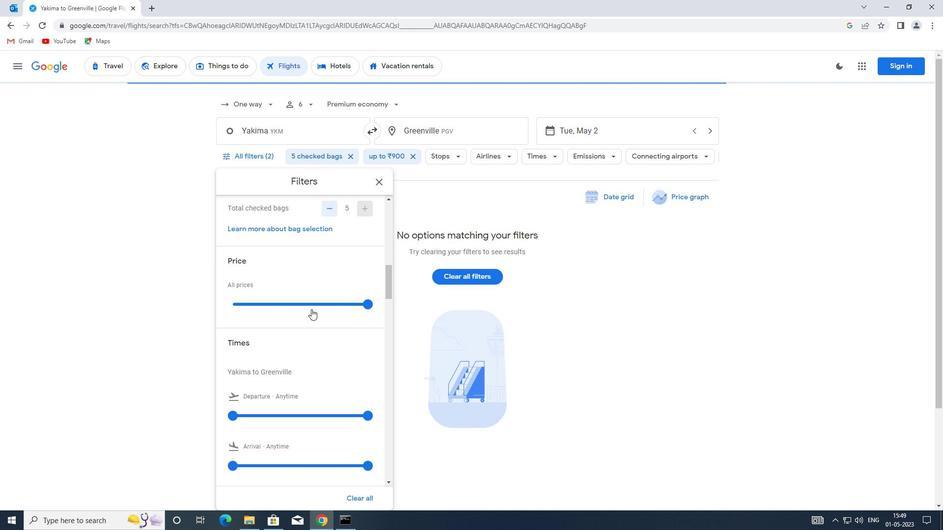 
Action: Mouse moved to (307, 312)
Screenshot: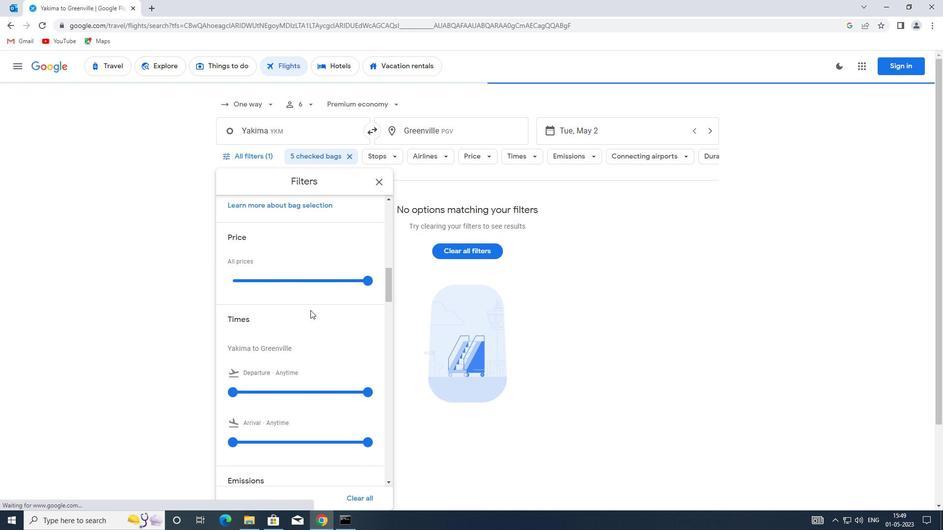 
Action: Mouse scrolled (307, 311) with delta (0, 0)
Screenshot: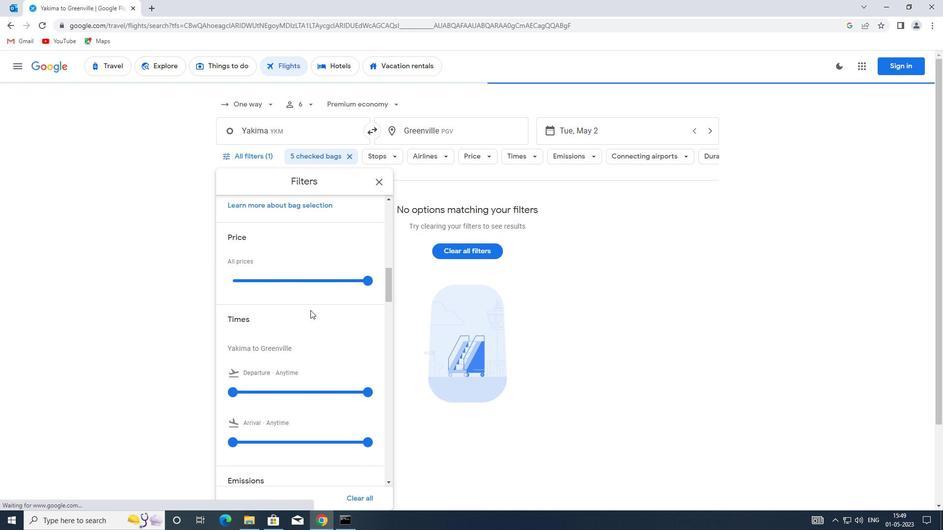 
Action: Mouse moved to (297, 310)
Screenshot: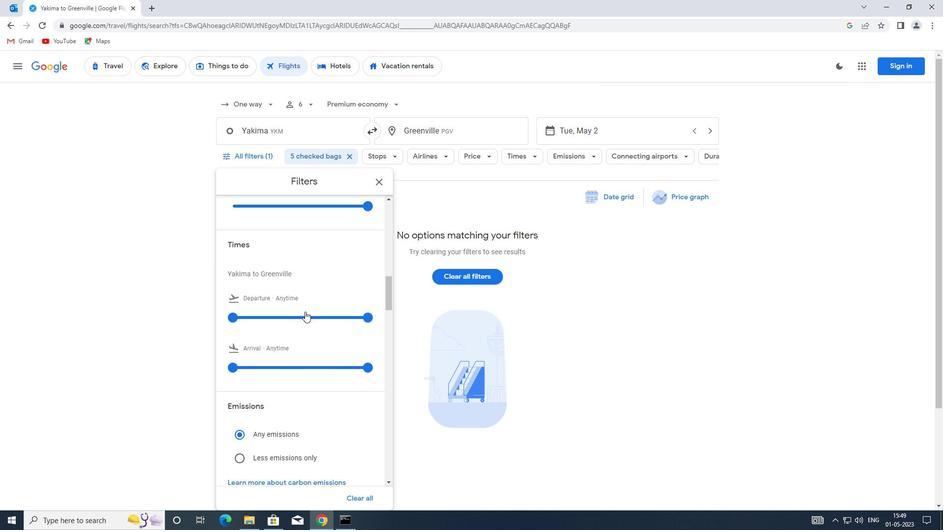 
Action: Mouse scrolled (297, 309) with delta (0, 0)
Screenshot: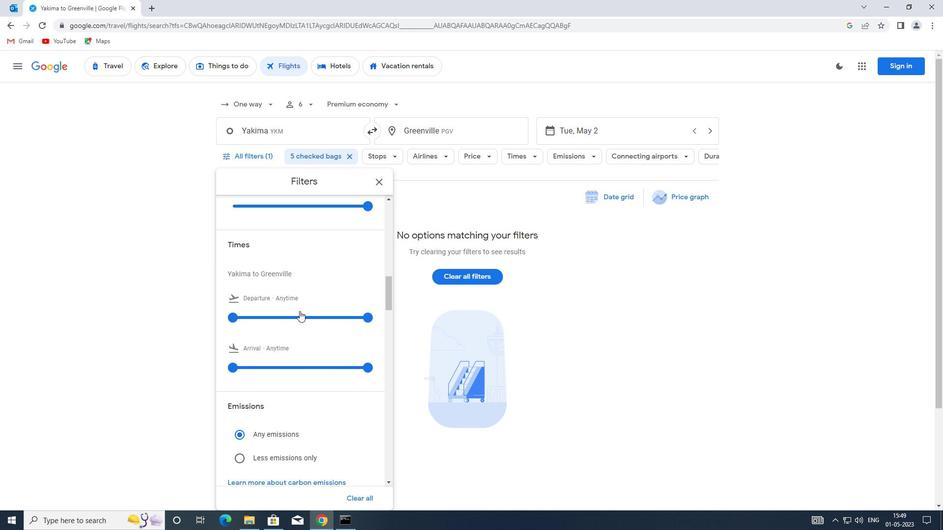
Action: Mouse moved to (235, 270)
Screenshot: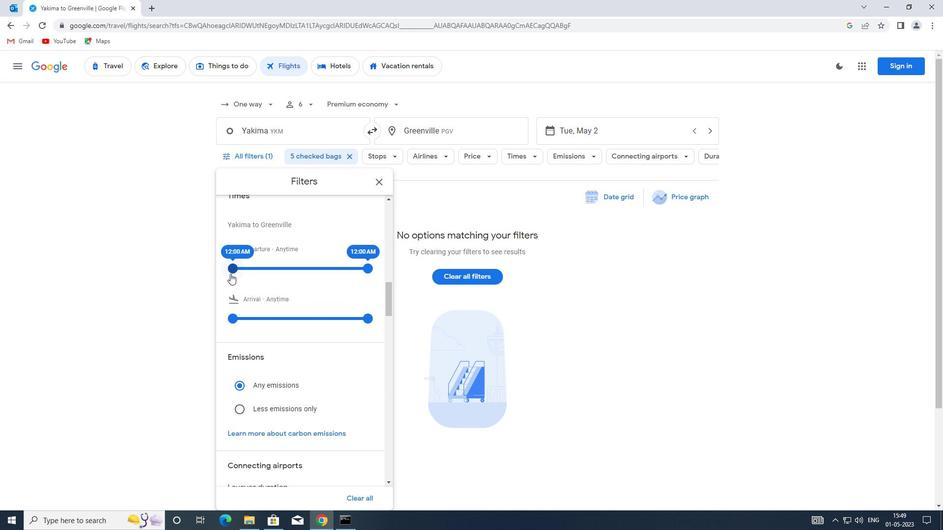 
Action: Mouse pressed left at (235, 270)
Screenshot: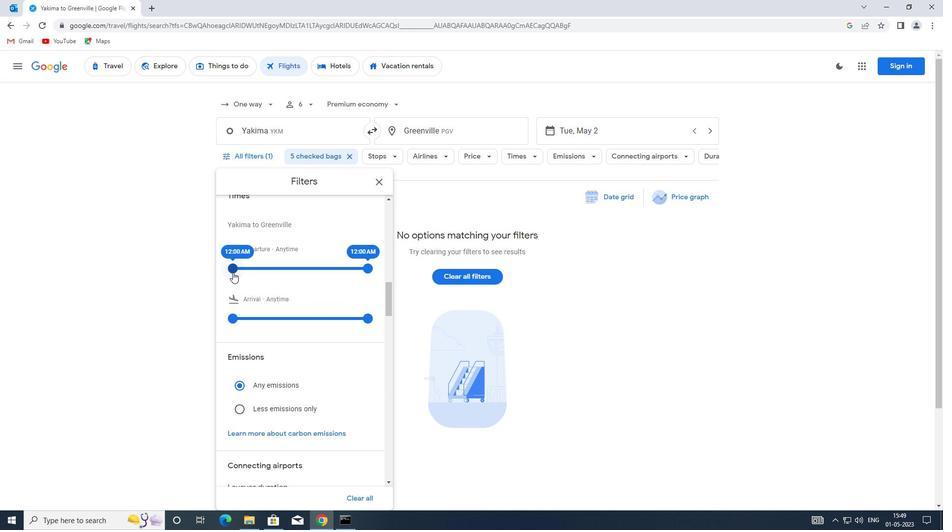 
Action: Mouse moved to (272, 271)
Screenshot: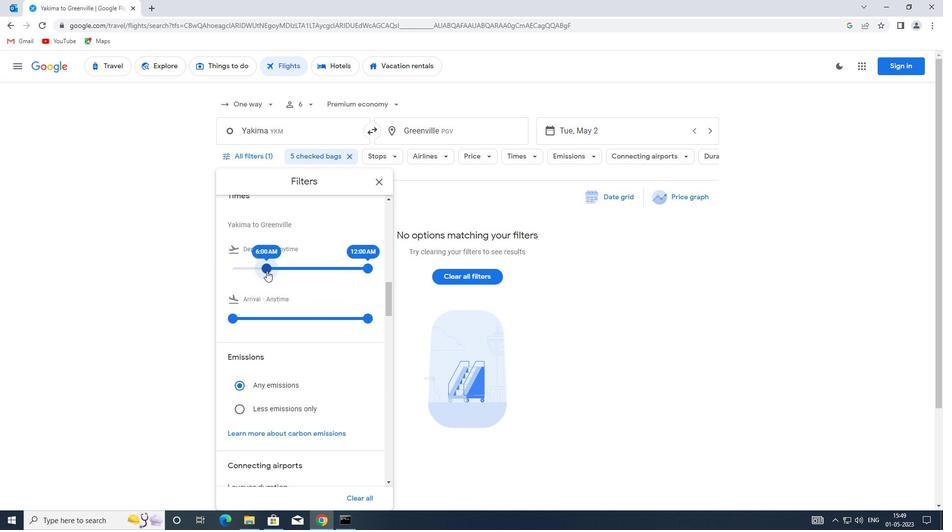 
Action: Mouse pressed left at (272, 271)
Screenshot: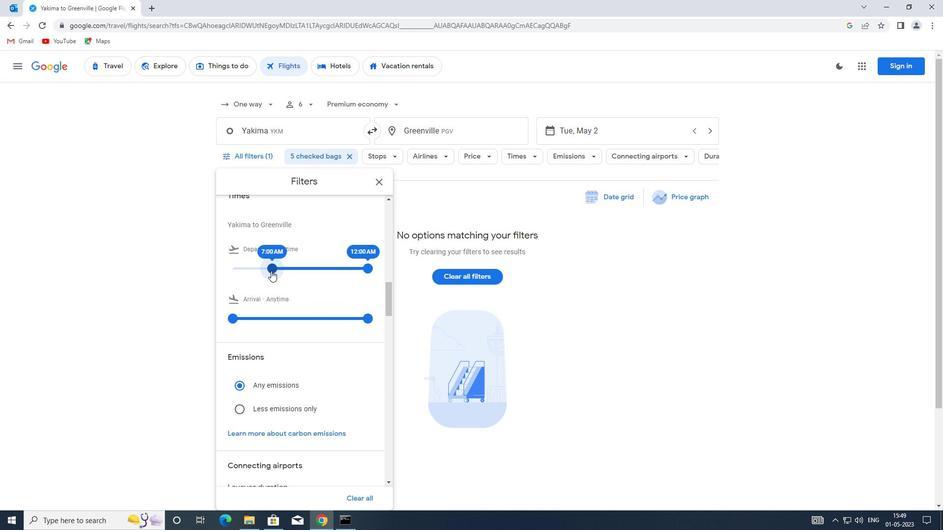 
Action: Mouse moved to (367, 267)
Screenshot: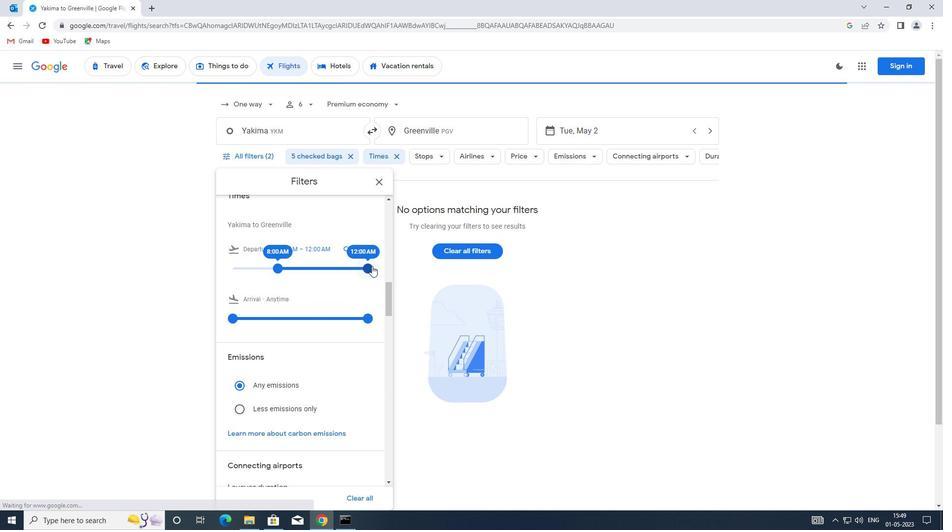 
Action: Mouse pressed left at (367, 267)
Screenshot: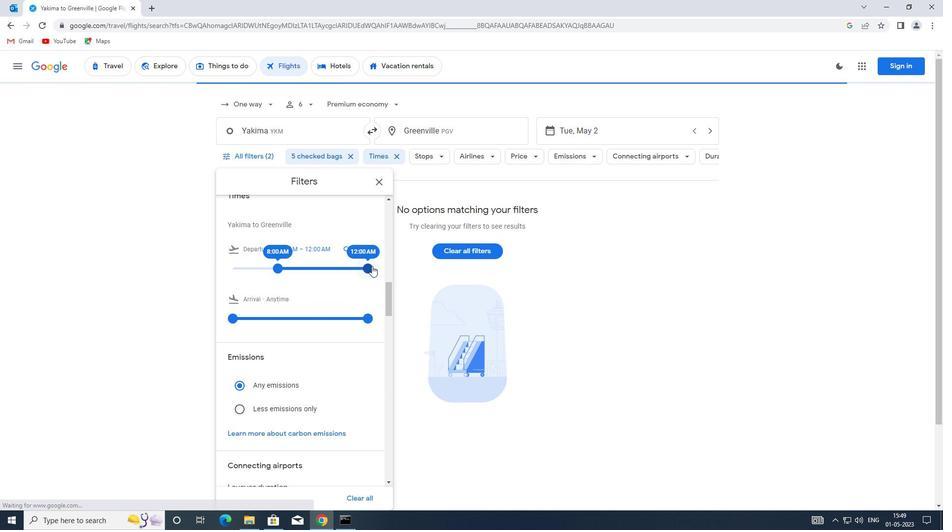 
Action: Mouse moved to (286, 270)
Screenshot: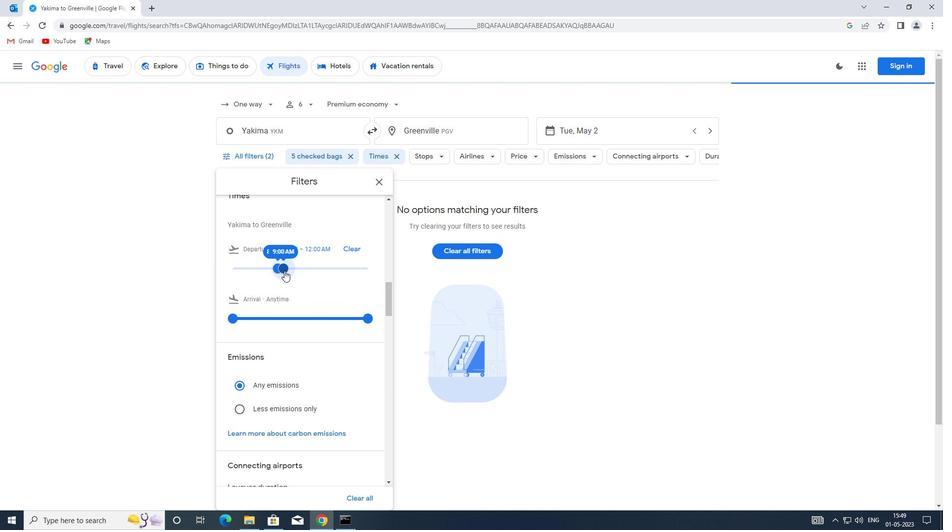 
Action: Mouse scrolled (286, 269) with delta (0, 0)
Screenshot: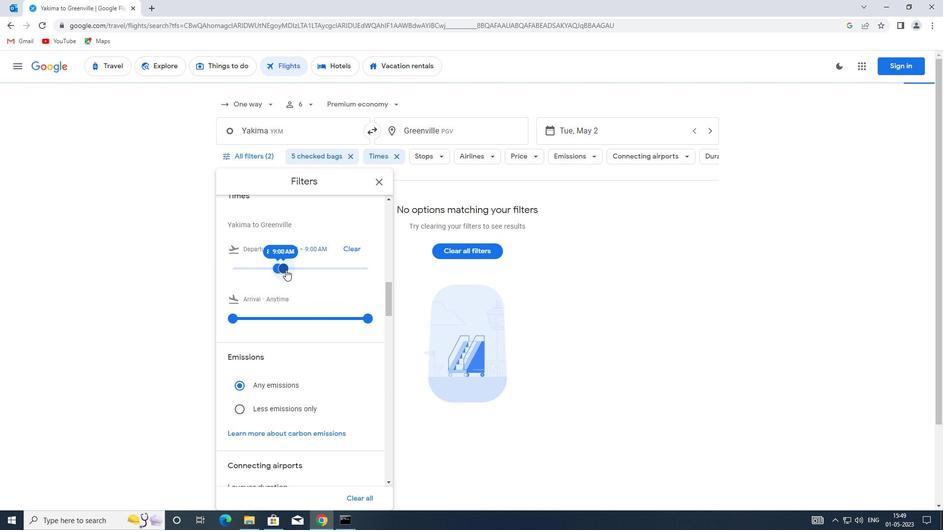 
Action: Mouse scrolled (286, 269) with delta (0, 0)
Screenshot: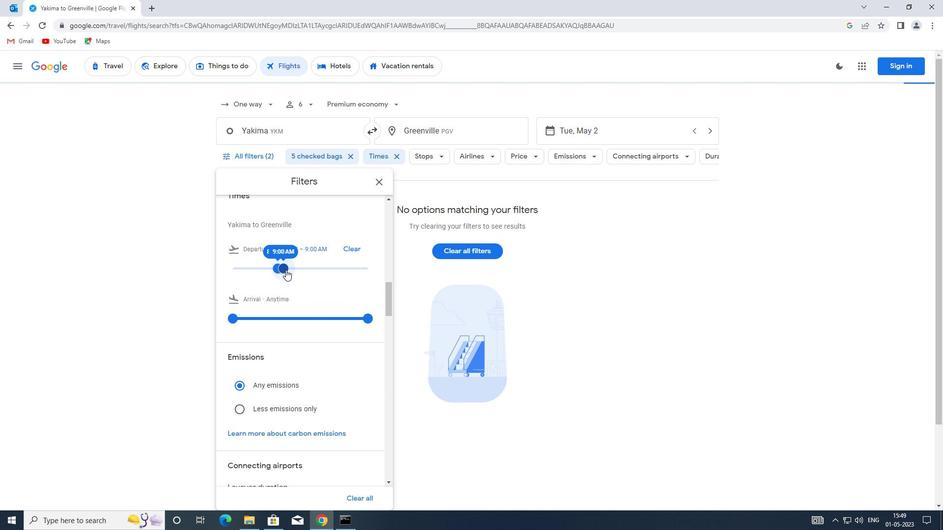 
Action: Mouse moved to (378, 180)
Screenshot: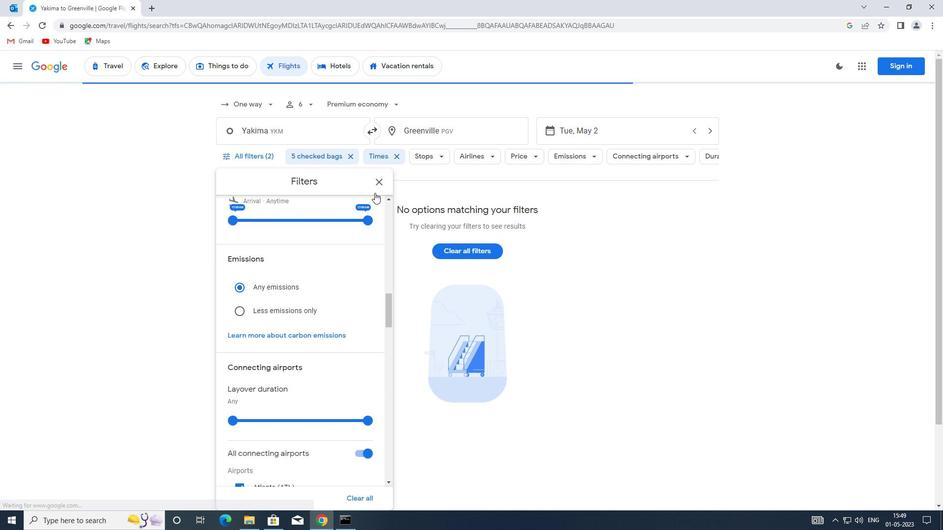 
Action: Mouse pressed left at (378, 180)
Screenshot: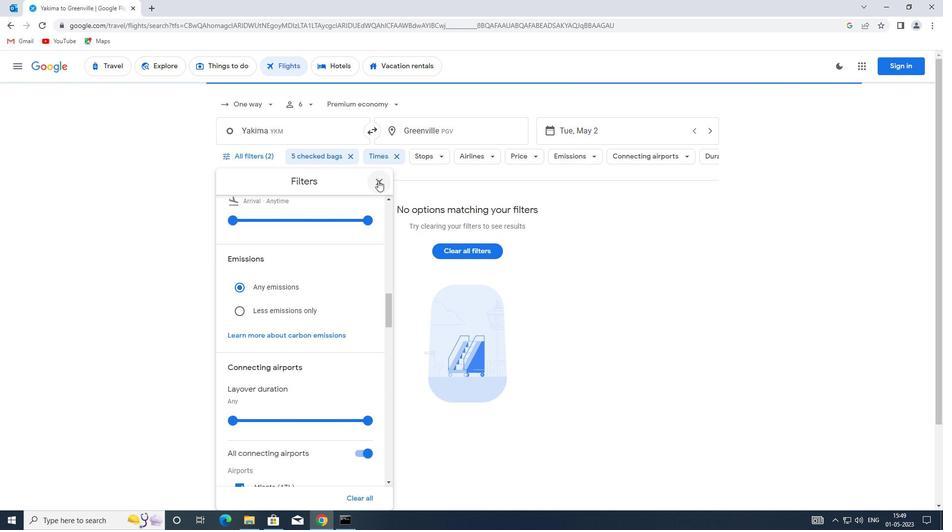 
Action: Mouse moved to (378, 180)
Screenshot: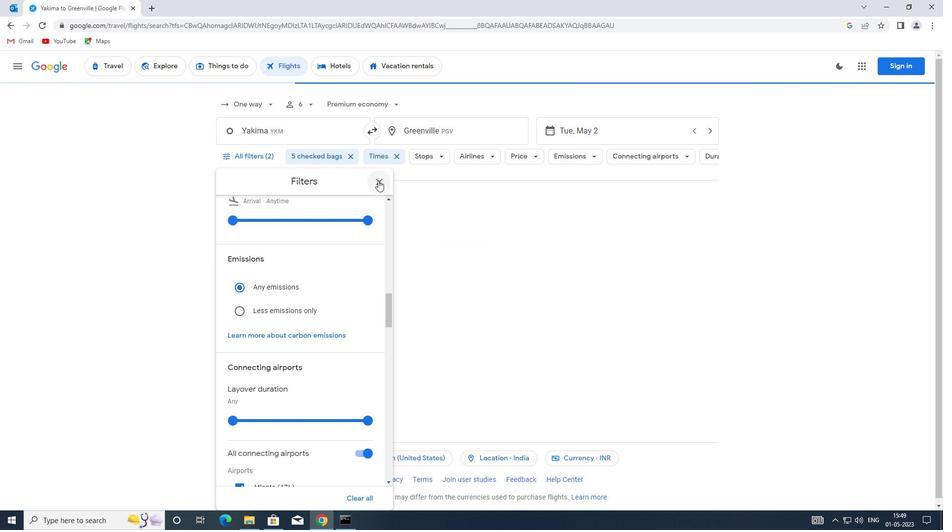 
